 Task: In the  document Resiliencemeet.odt Insert the command  'Suggesting 'Email the file to   'softage.7@softage.net', with message attached Attention Needed: Please prioritize going through the email I've sent. and file type: HTML
Action: Mouse moved to (321, 387)
Screenshot: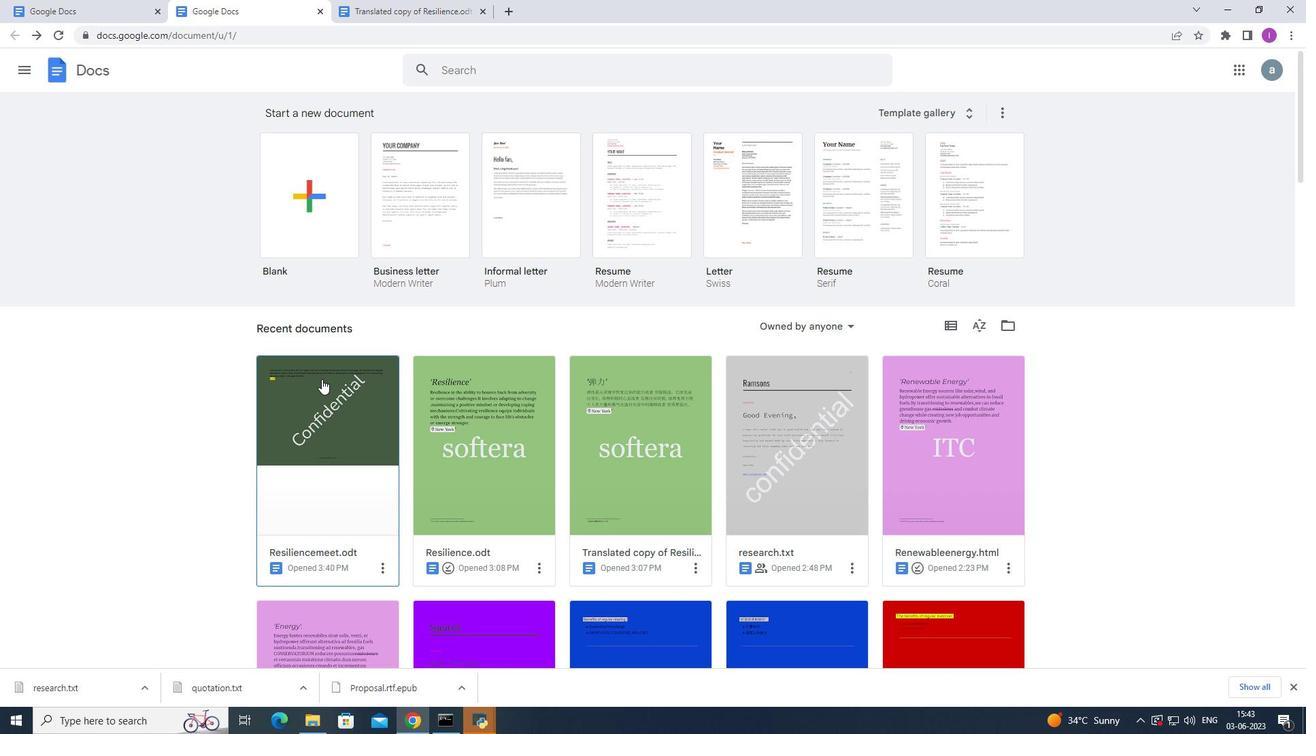 
Action: Mouse pressed left at (321, 387)
Screenshot: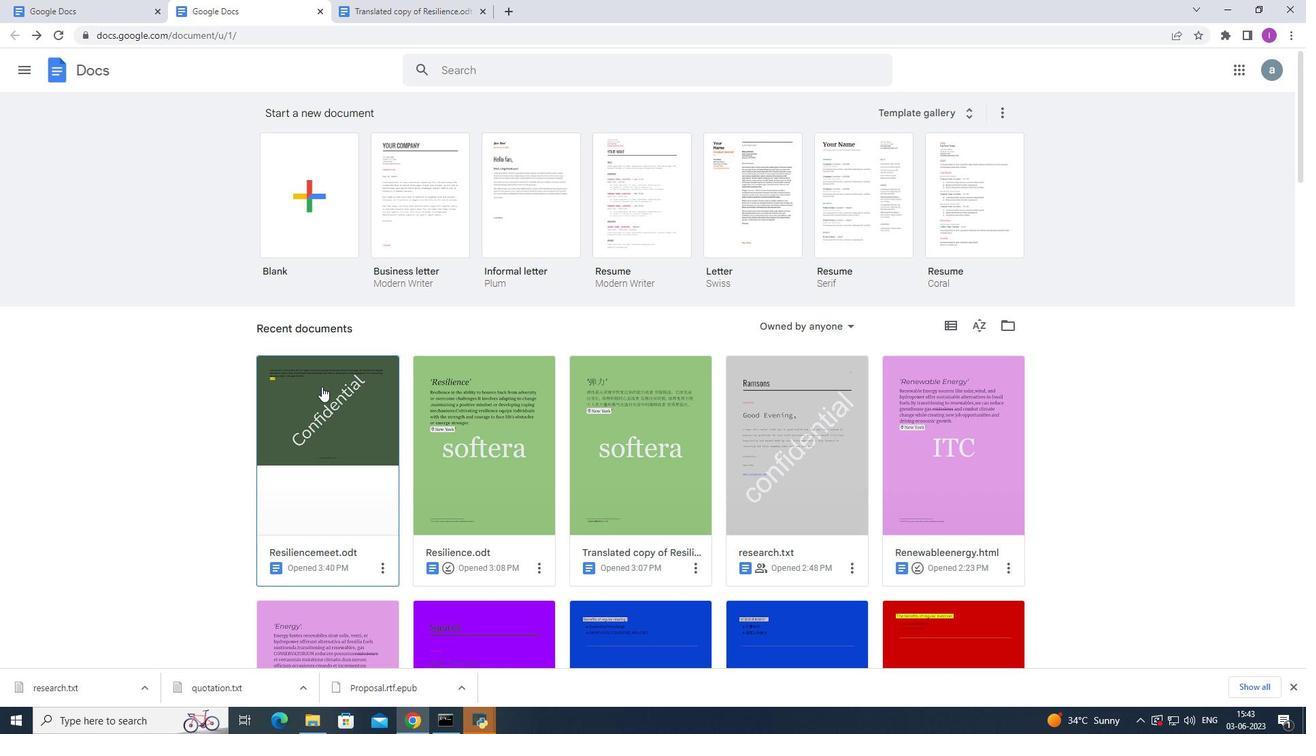 
Action: Mouse moved to (1210, 102)
Screenshot: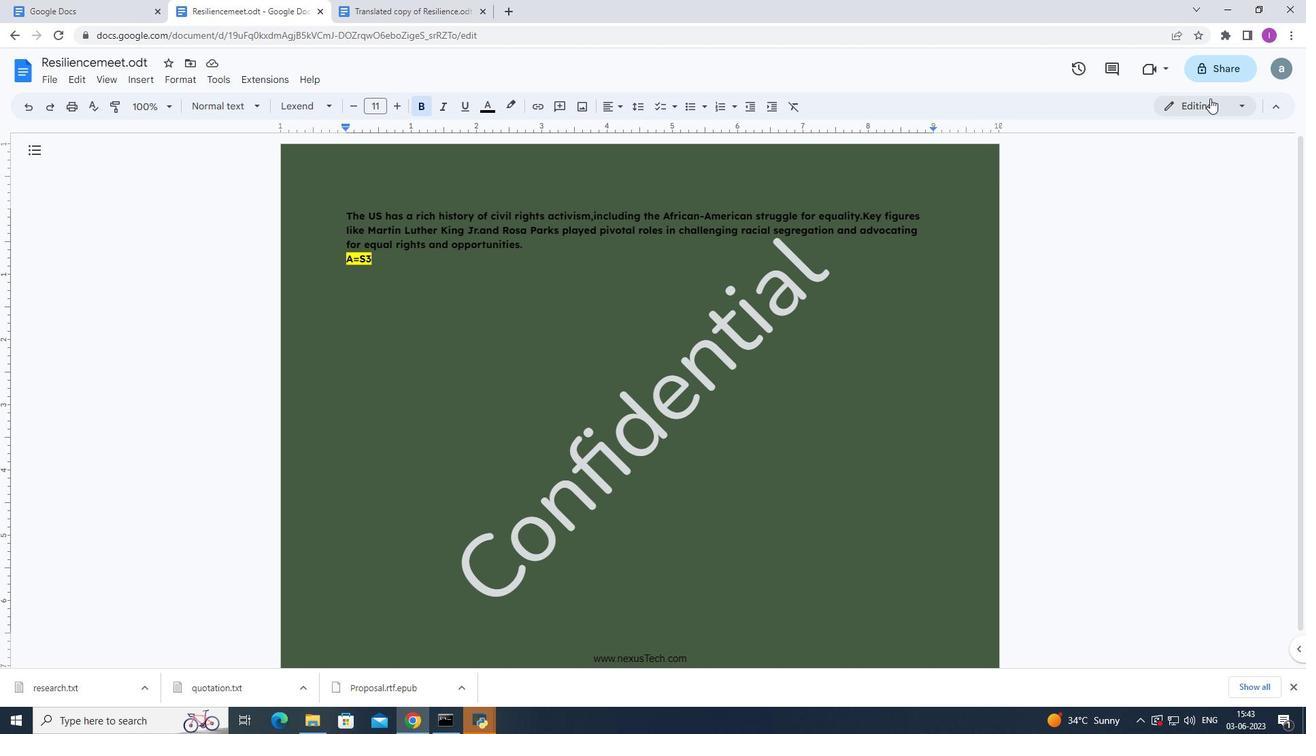 
Action: Mouse pressed left at (1210, 102)
Screenshot: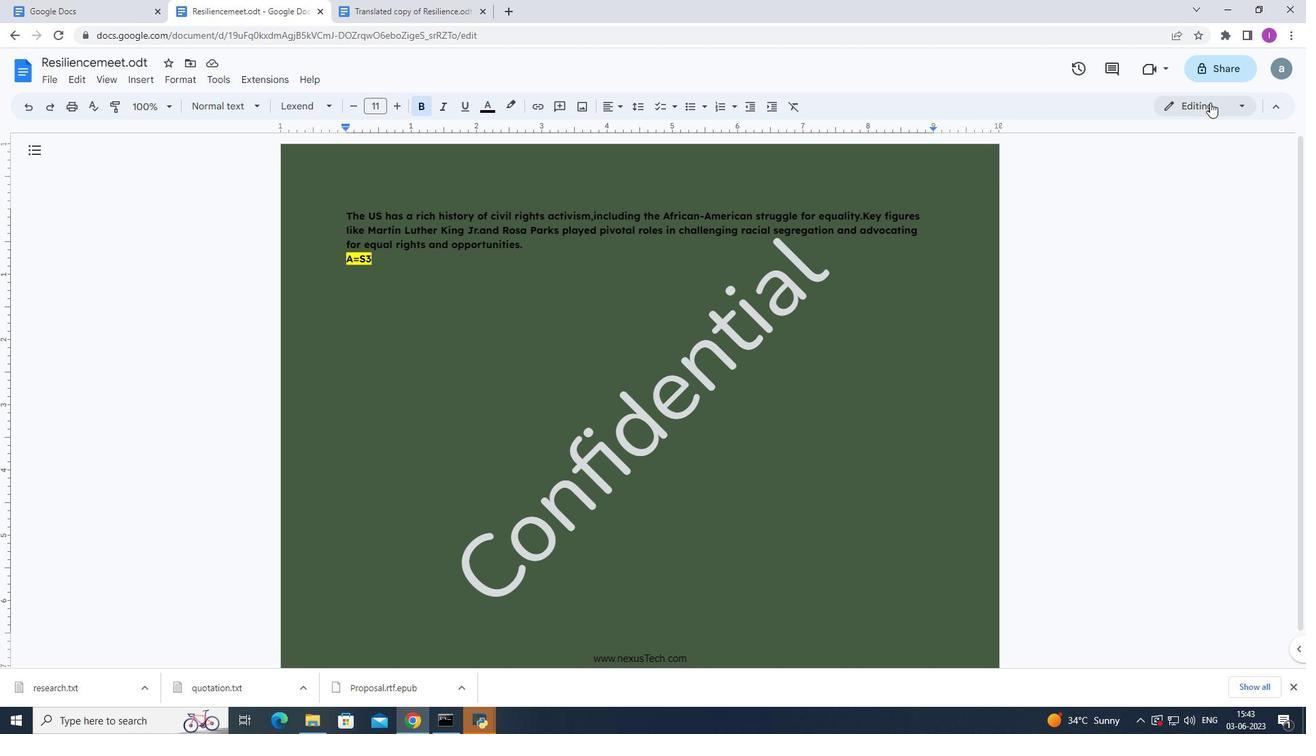 
Action: Mouse moved to (1215, 173)
Screenshot: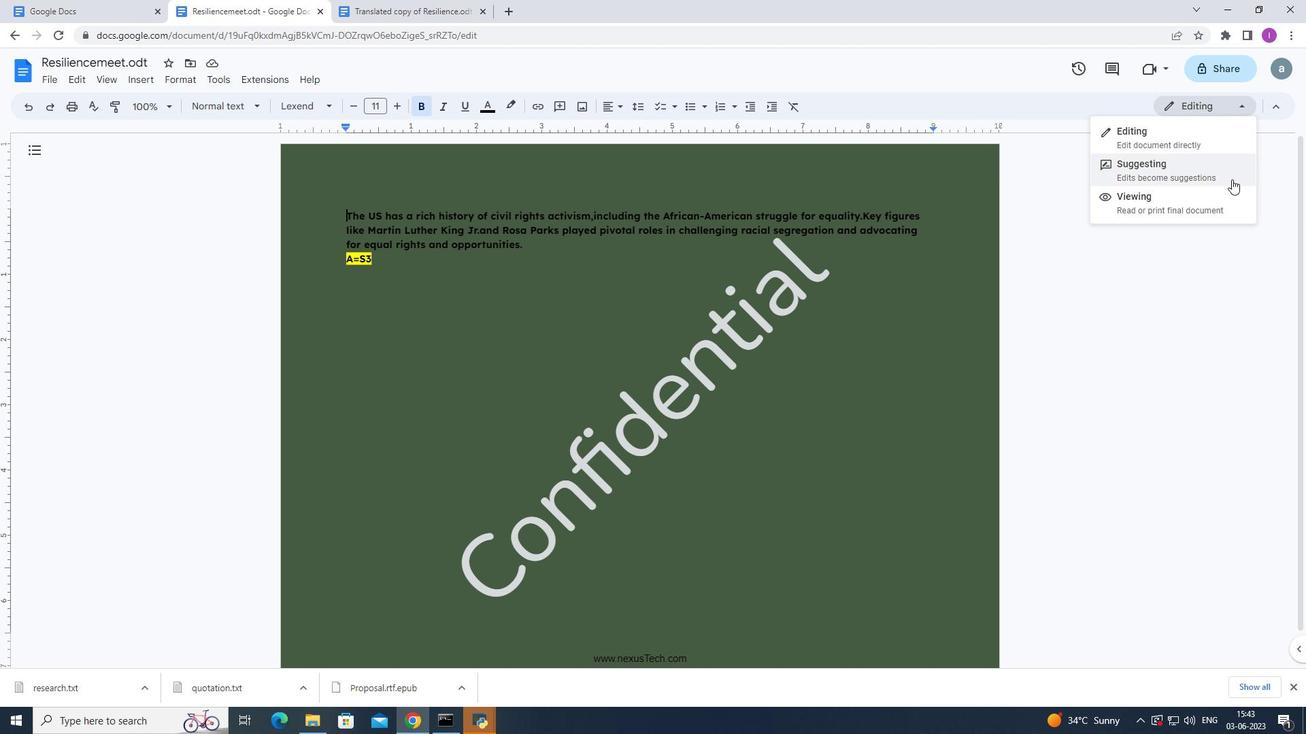 
Action: Mouse pressed left at (1215, 173)
Screenshot: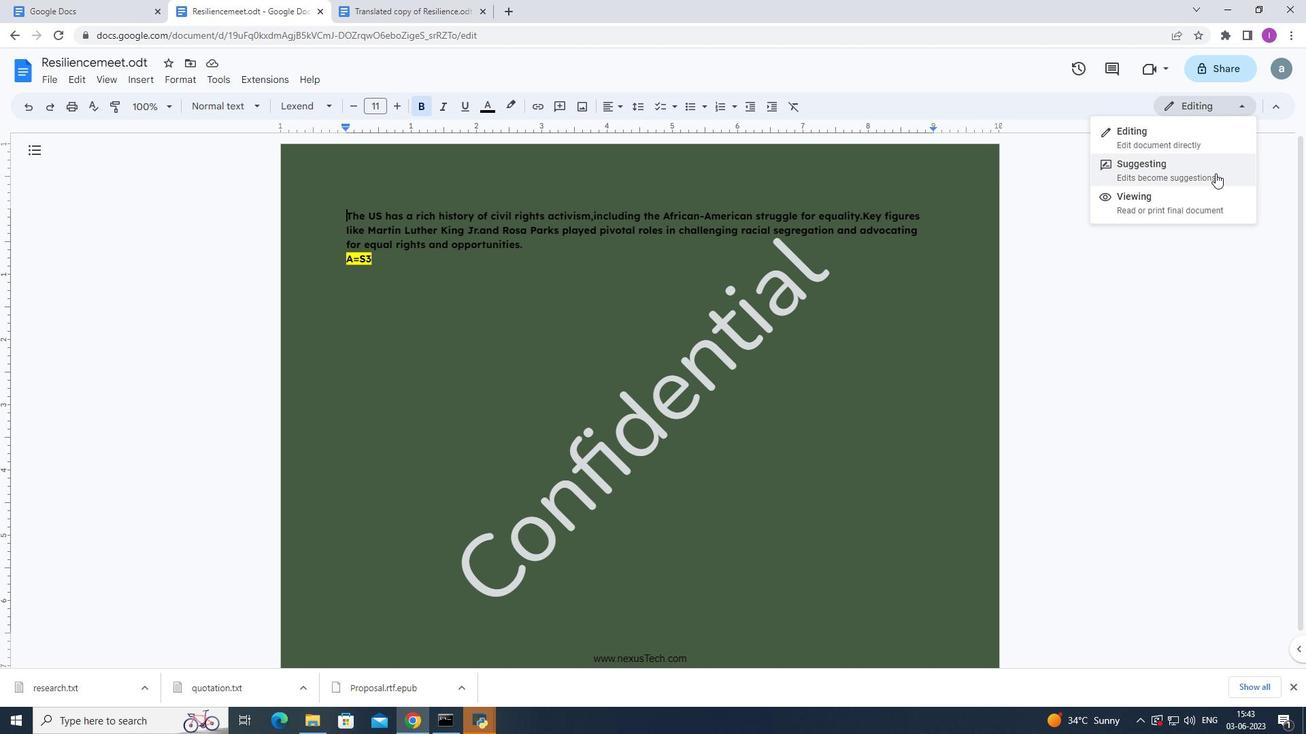 
Action: Mouse moved to (56, 82)
Screenshot: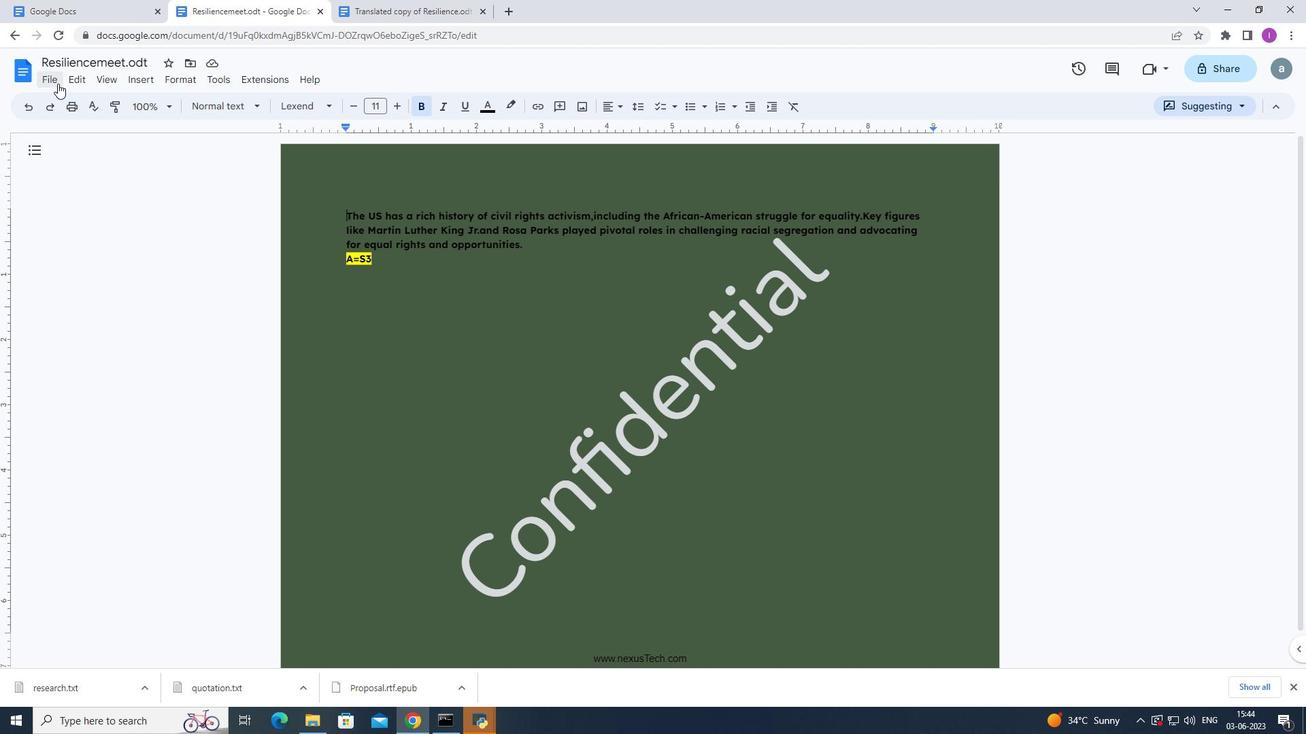 
Action: Mouse pressed left at (56, 82)
Screenshot: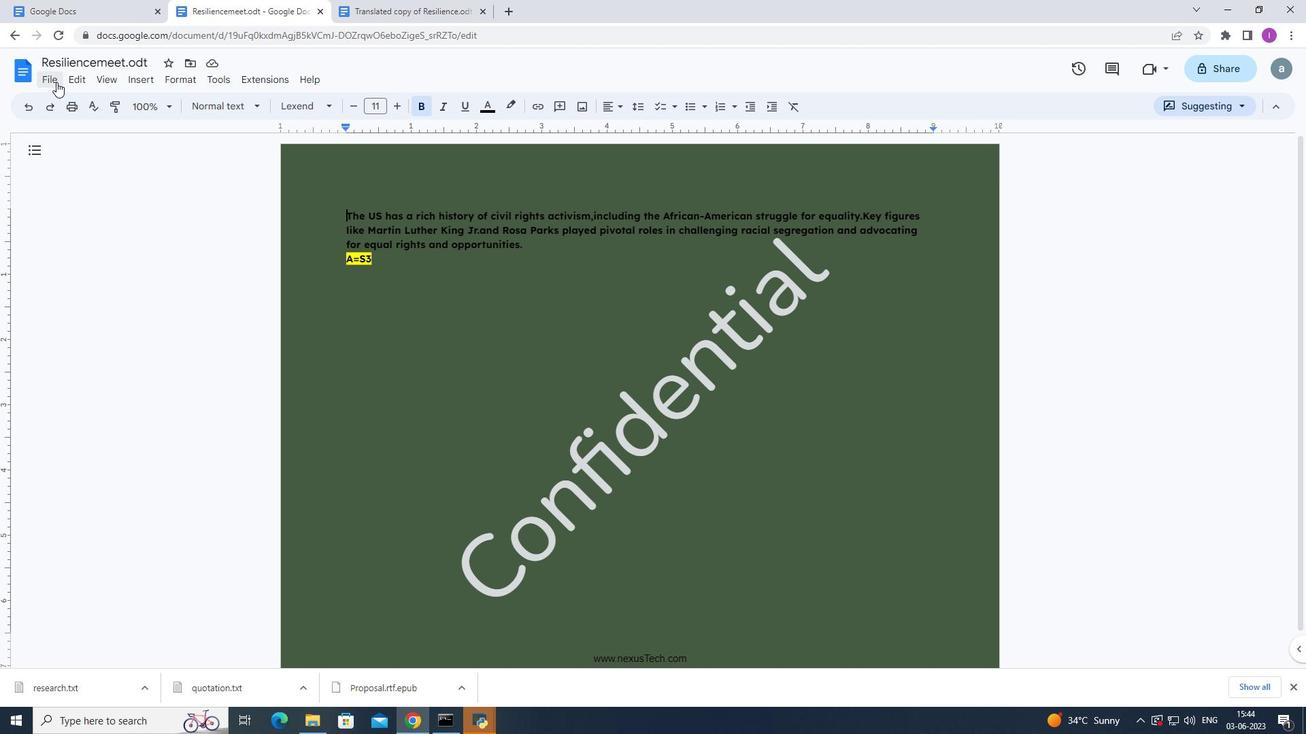 
Action: Mouse moved to (315, 208)
Screenshot: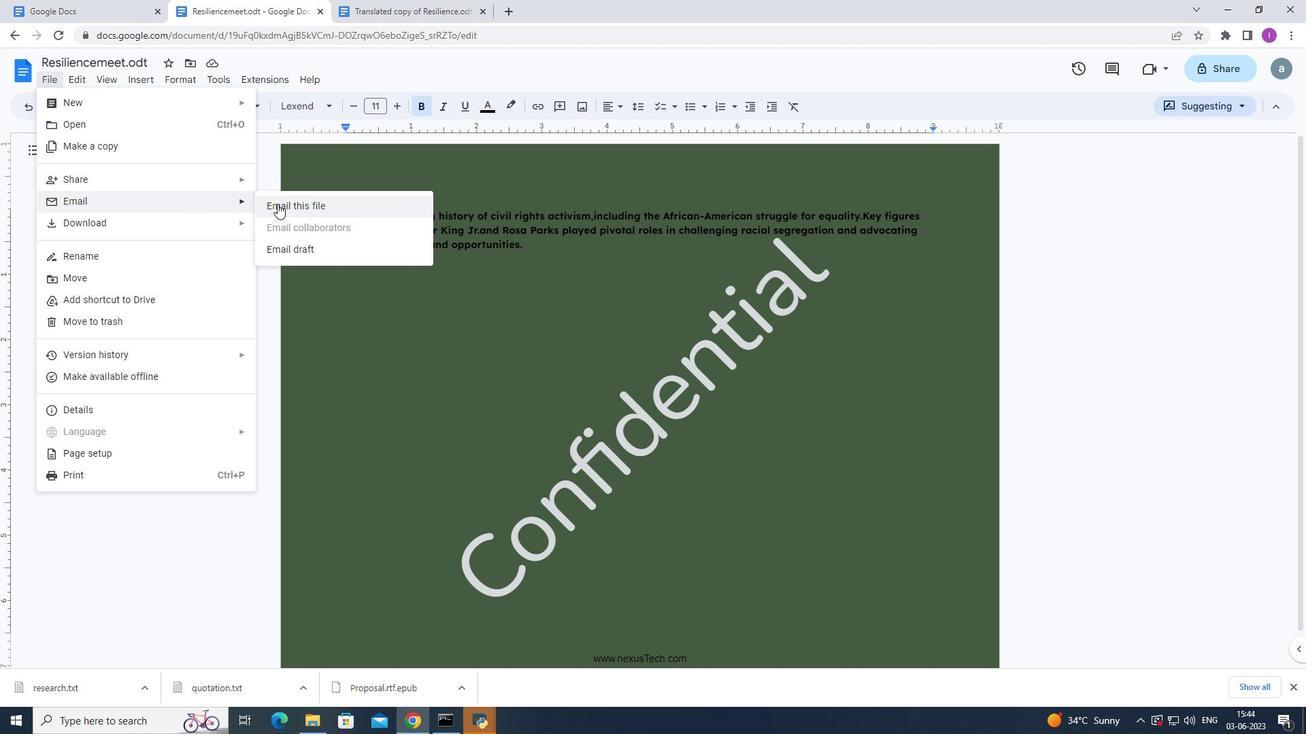 
Action: Mouse pressed left at (315, 208)
Screenshot: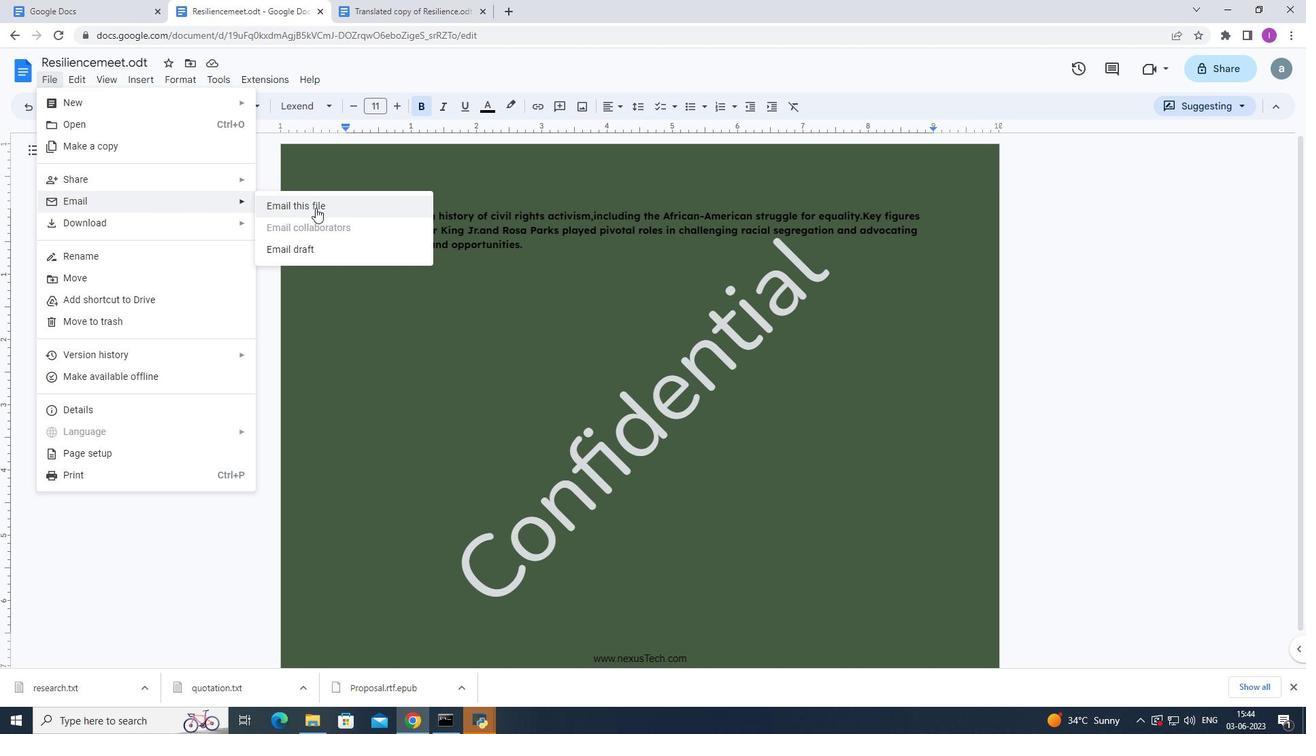 
Action: Mouse moved to (528, 266)
Screenshot: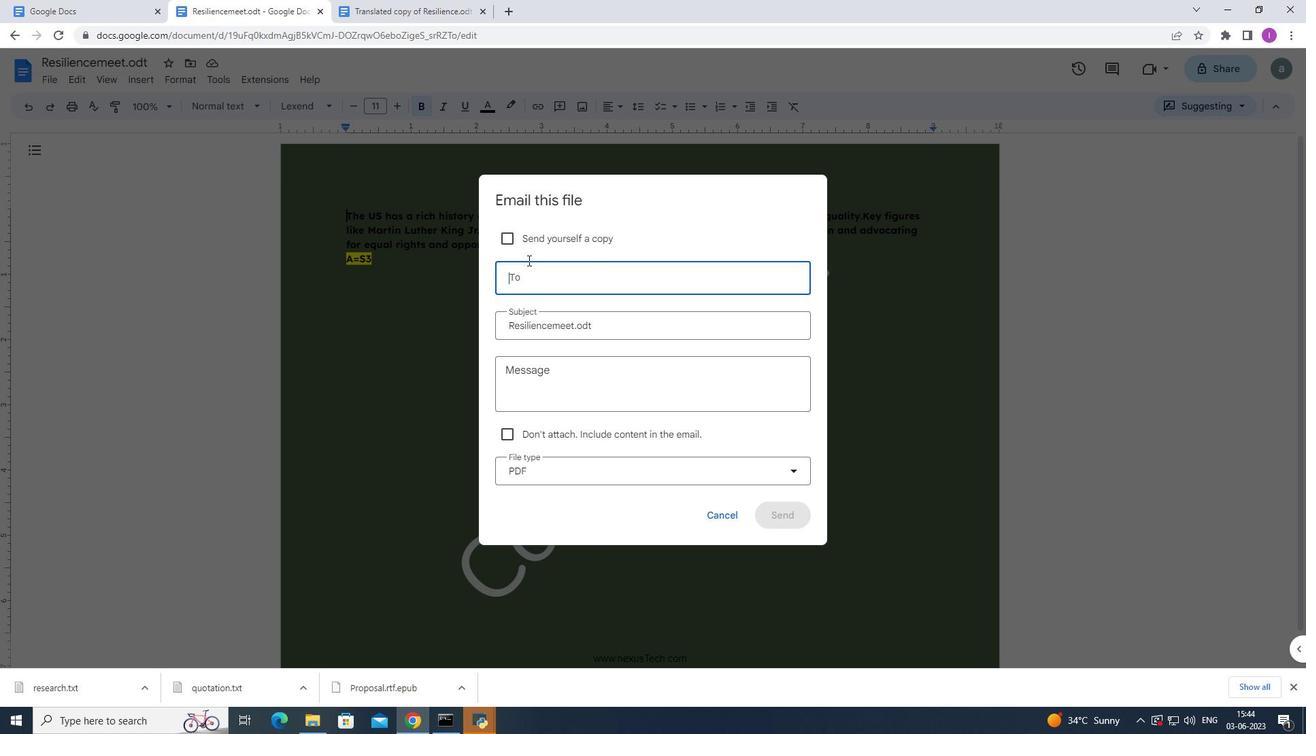 
Action: Mouse pressed left at (528, 266)
Screenshot: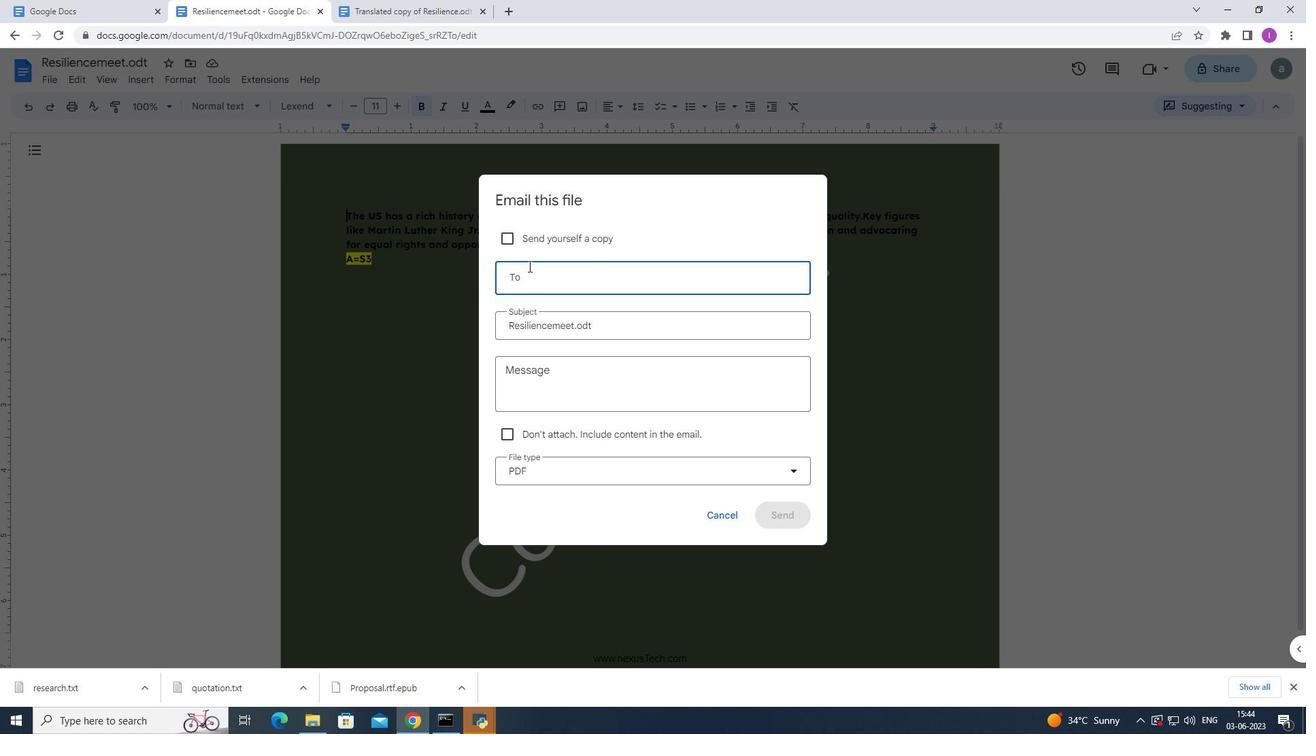 
Action: Mouse moved to (529, 265)
Screenshot: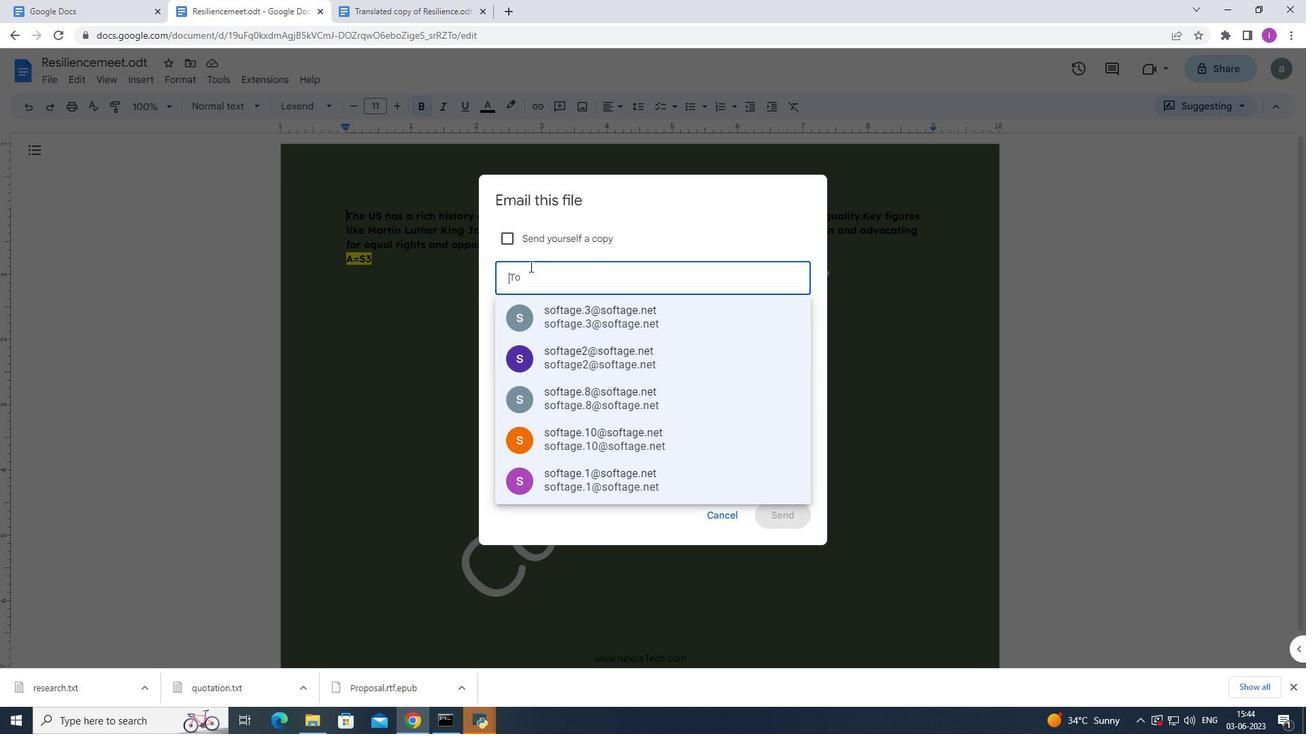 
Action: Key pressed s
Screenshot: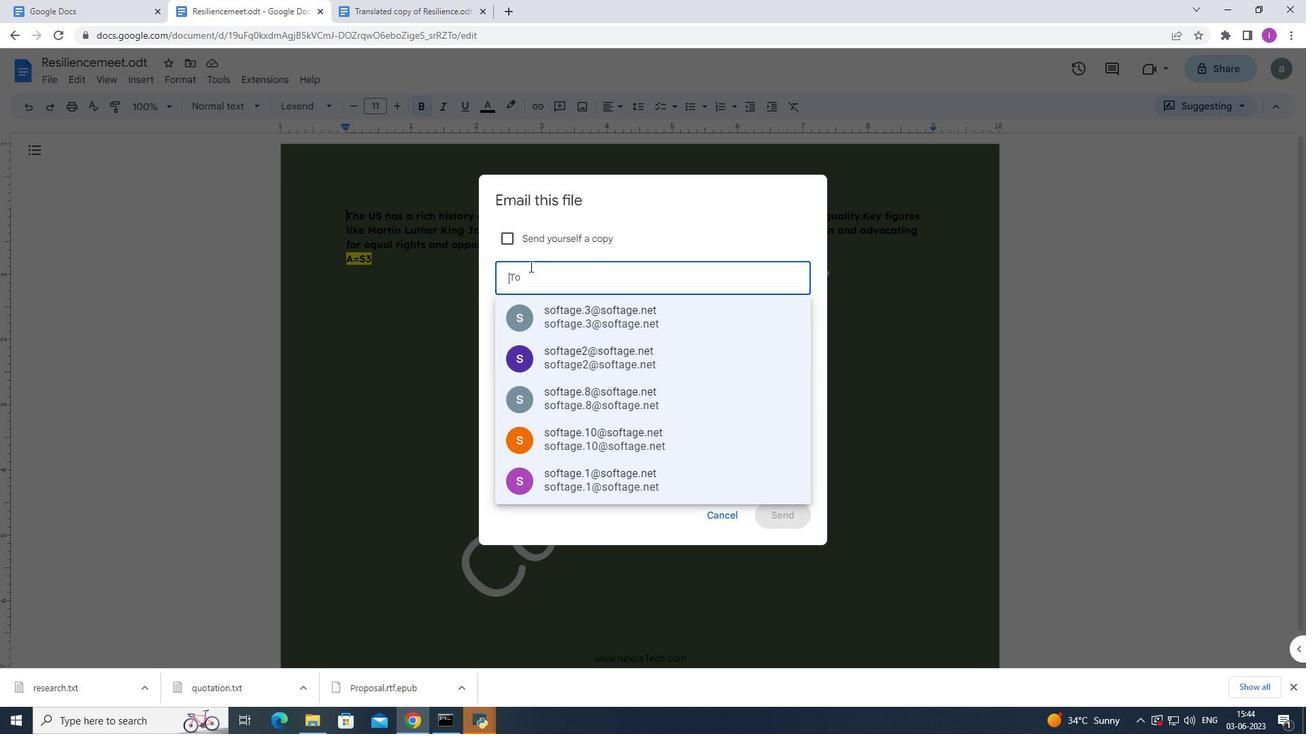 
Action: Mouse moved to (527, 264)
Screenshot: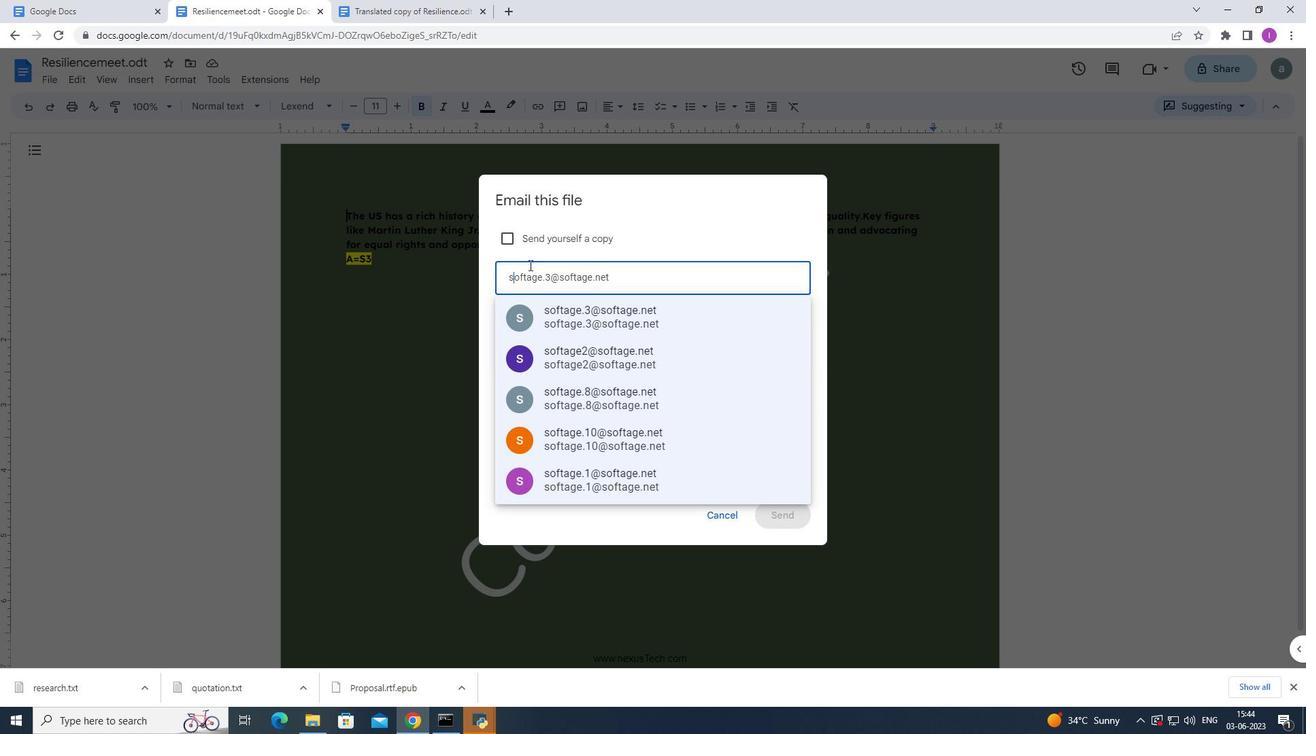 
Action: Key pressed oftsge.7<Key.shift>2so<Key.backspace><Key.backspace><Key.backspace><Key.shift>@d<Key.backspace>softage.net
Screenshot: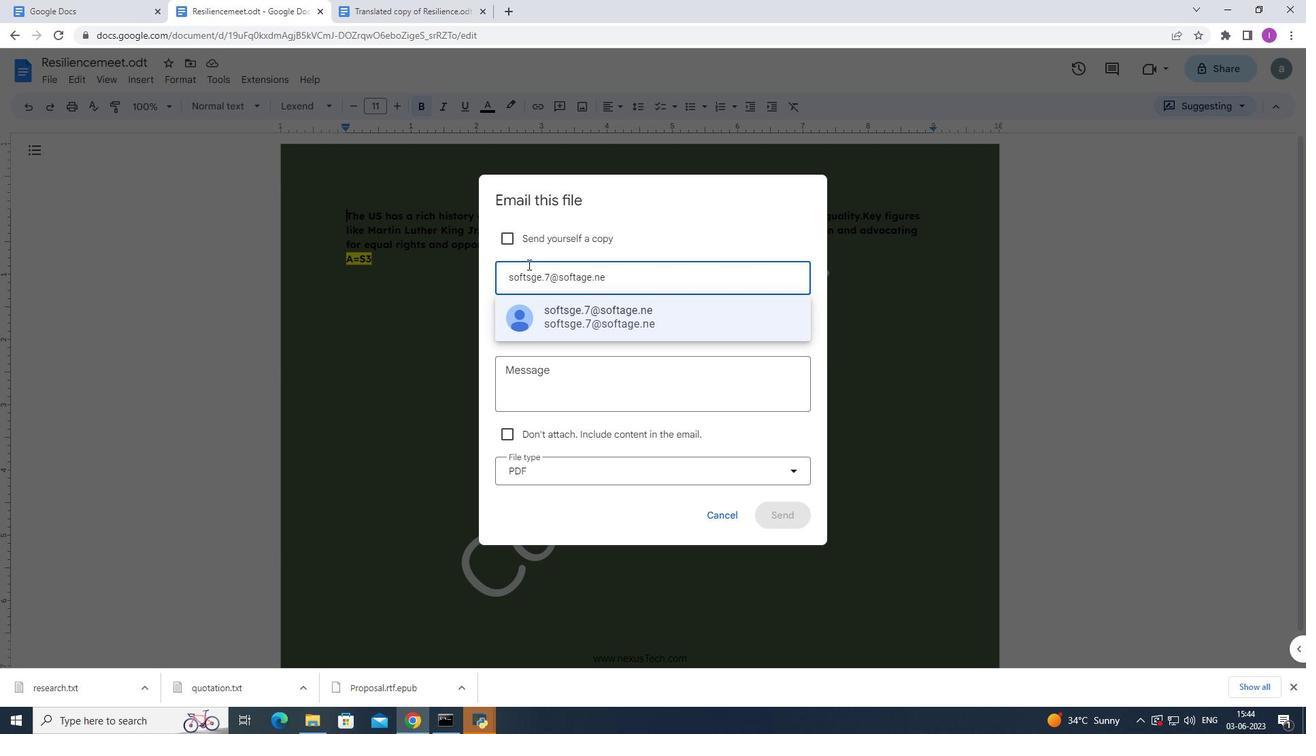 
Action: Mouse moved to (665, 331)
Screenshot: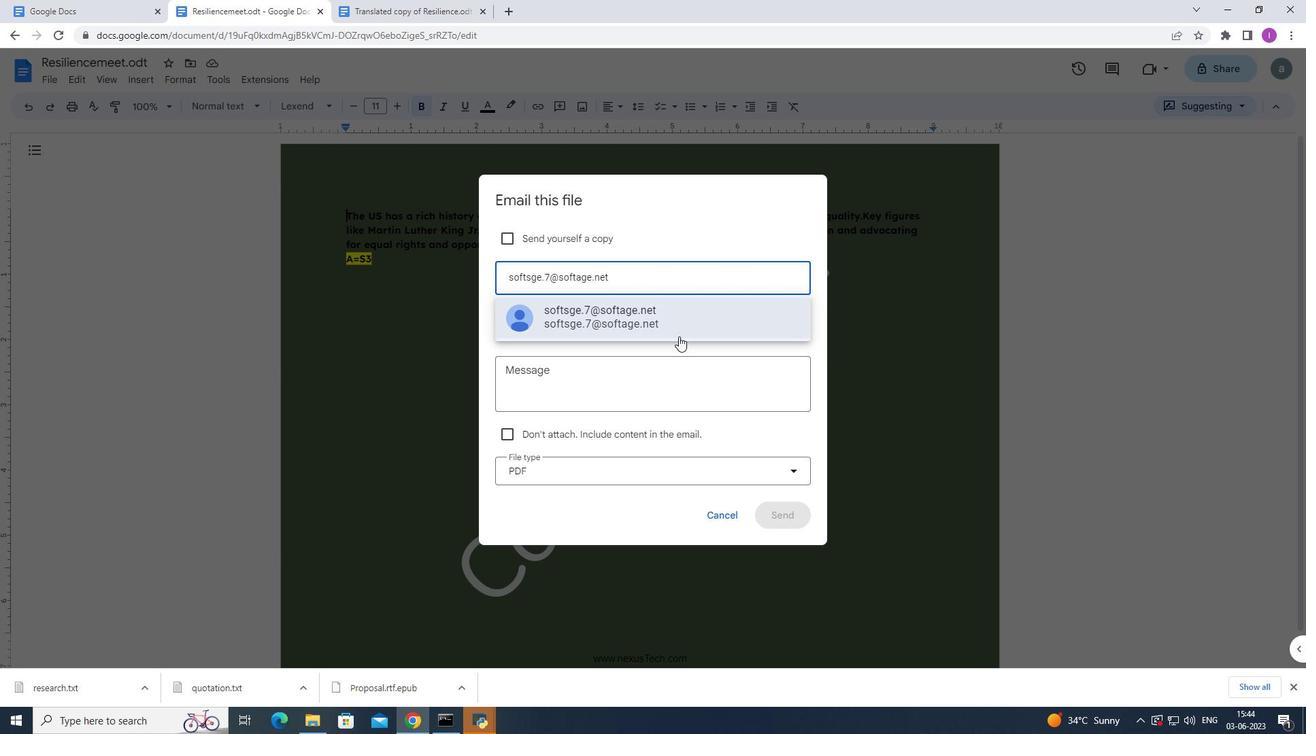 
Action: Mouse pressed left at (665, 331)
Screenshot: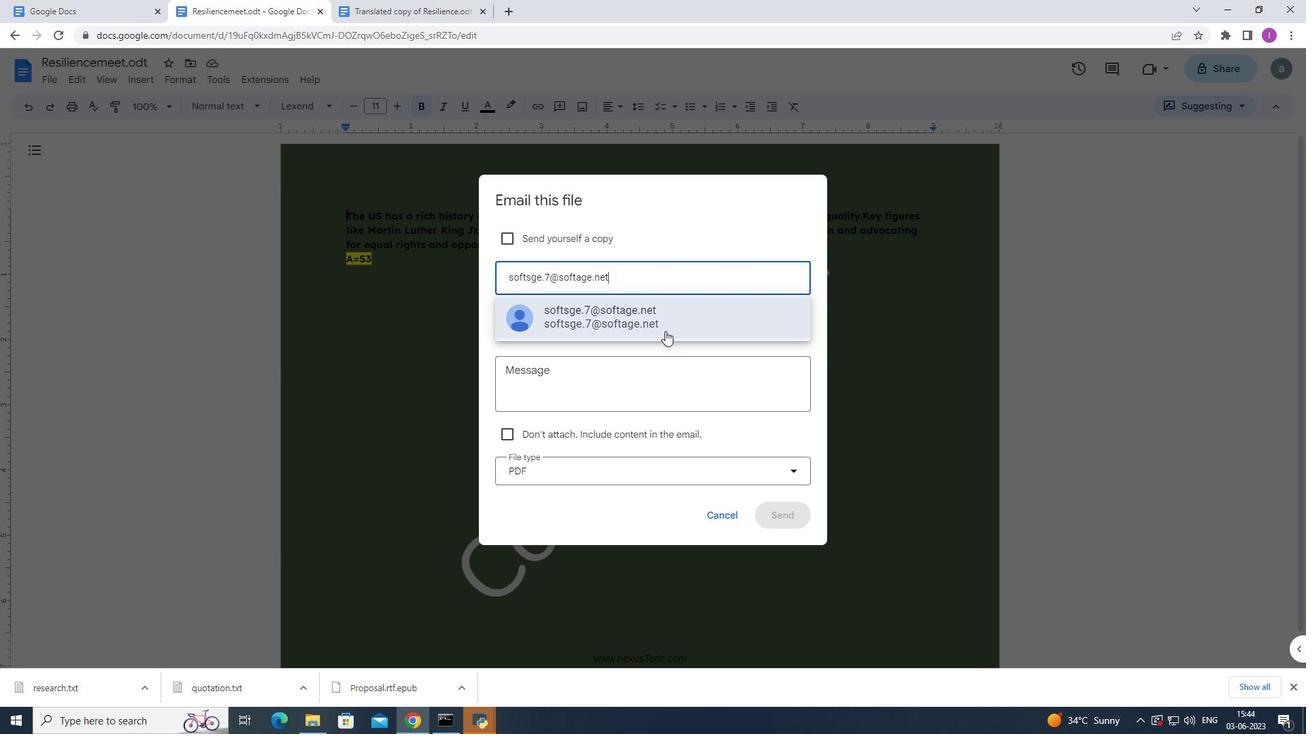 
Action: Mouse moved to (538, 388)
Screenshot: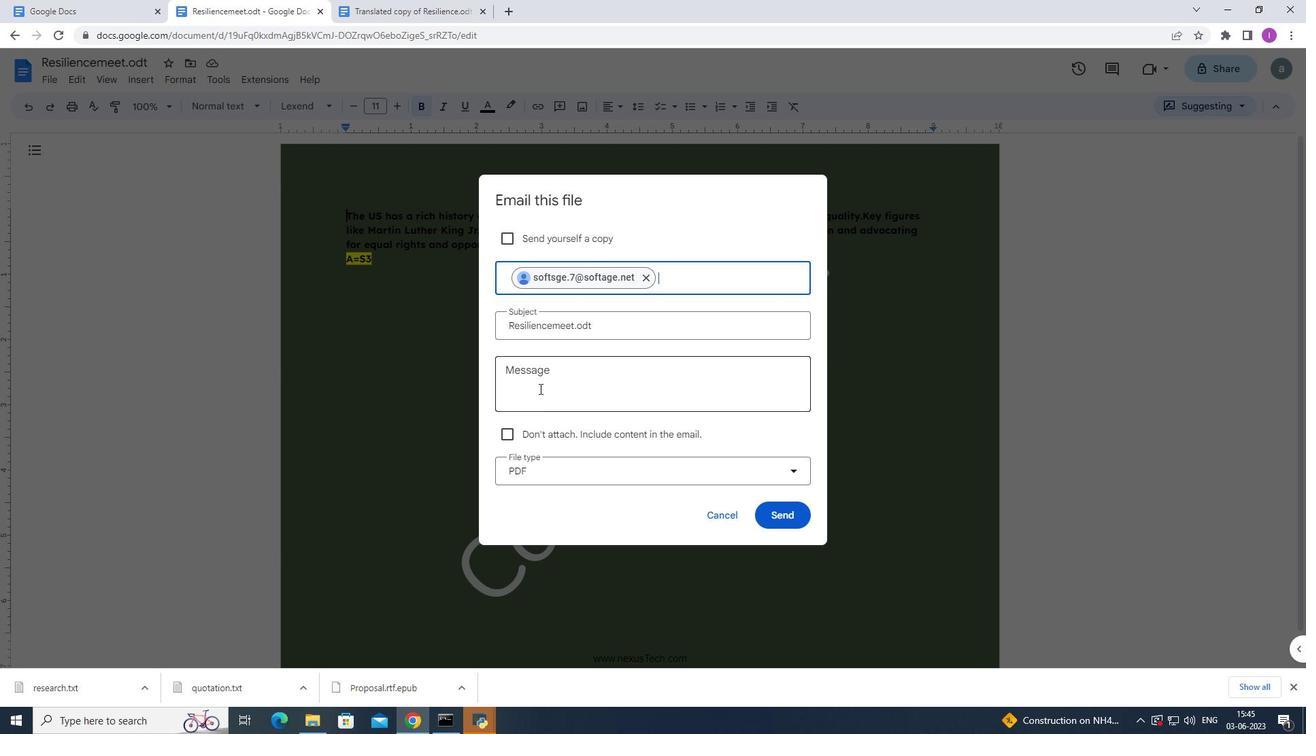 
Action: Mouse pressed left at (538, 388)
Screenshot: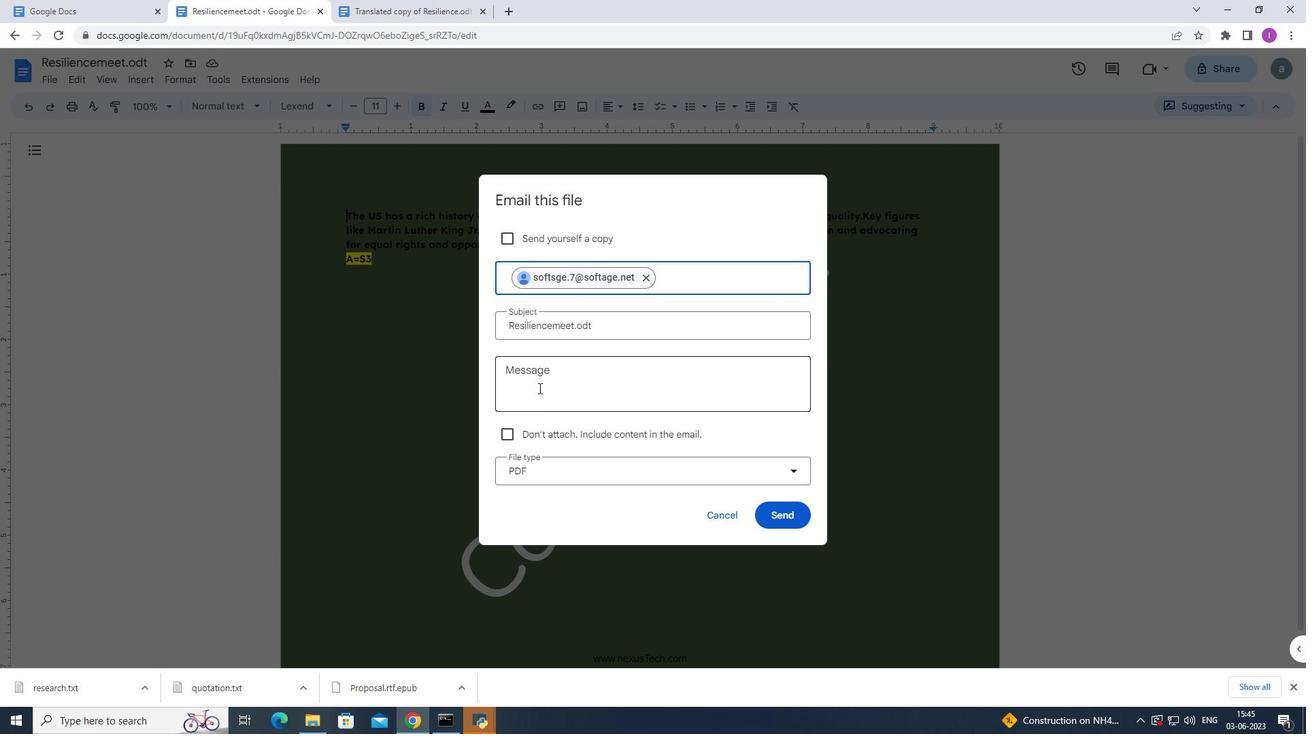 
Action: Mouse moved to (1300, 289)
Screenshot: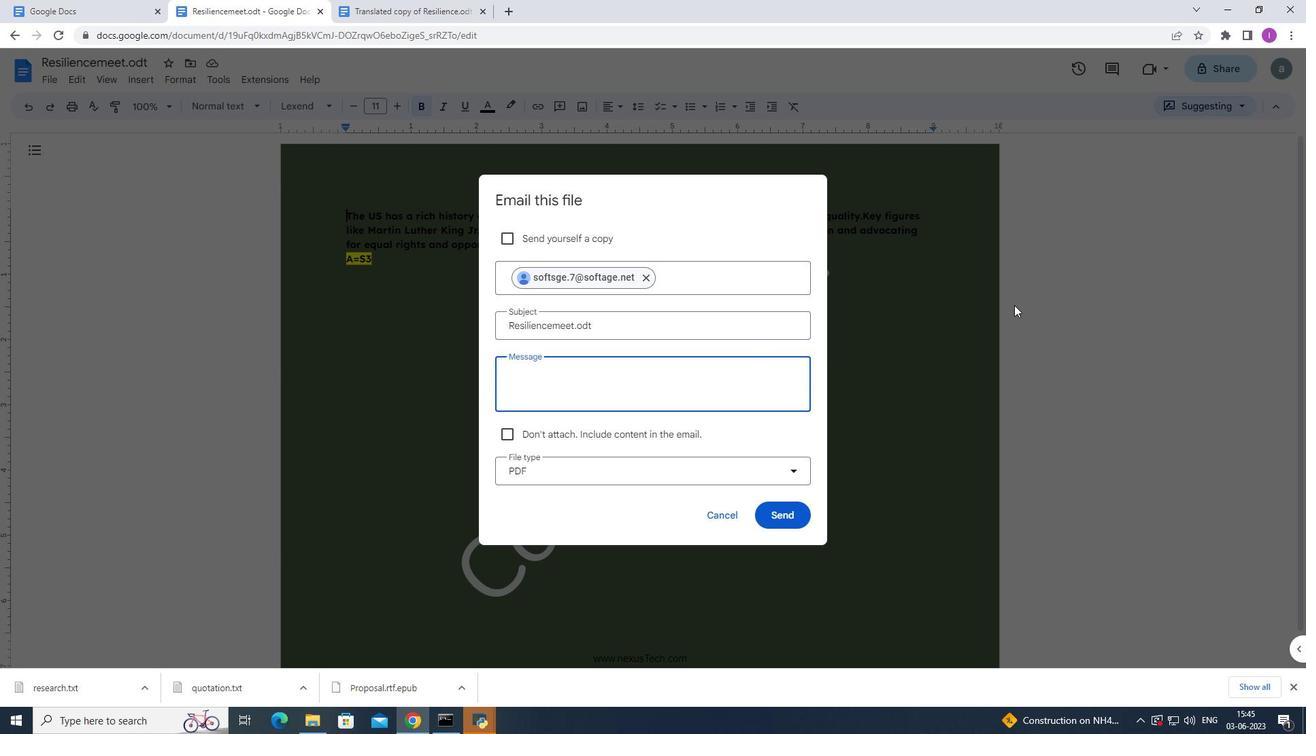 
Action: Key pressed <Key.shift>Attention<Key.space><Key.shift>Needed<Key.shift>
Screenshot: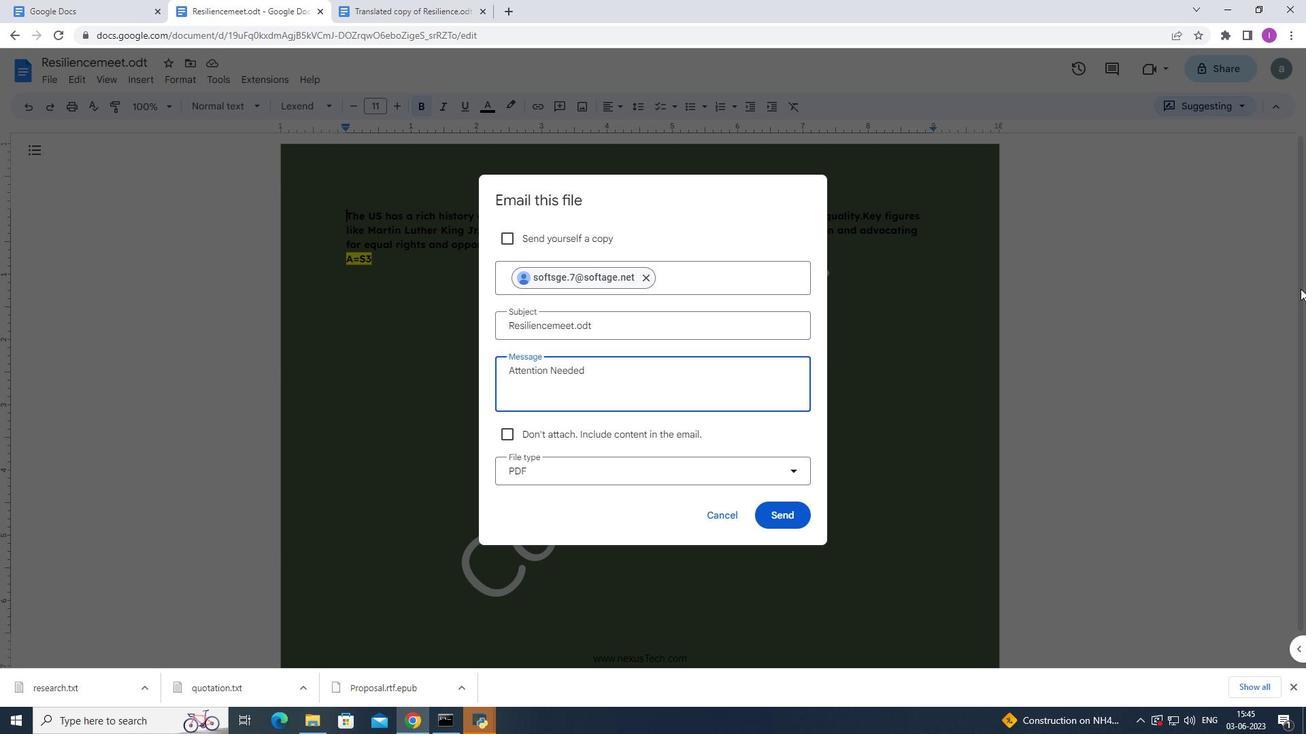 
Action: Mouse moved to (1301, 288)
Screenshot: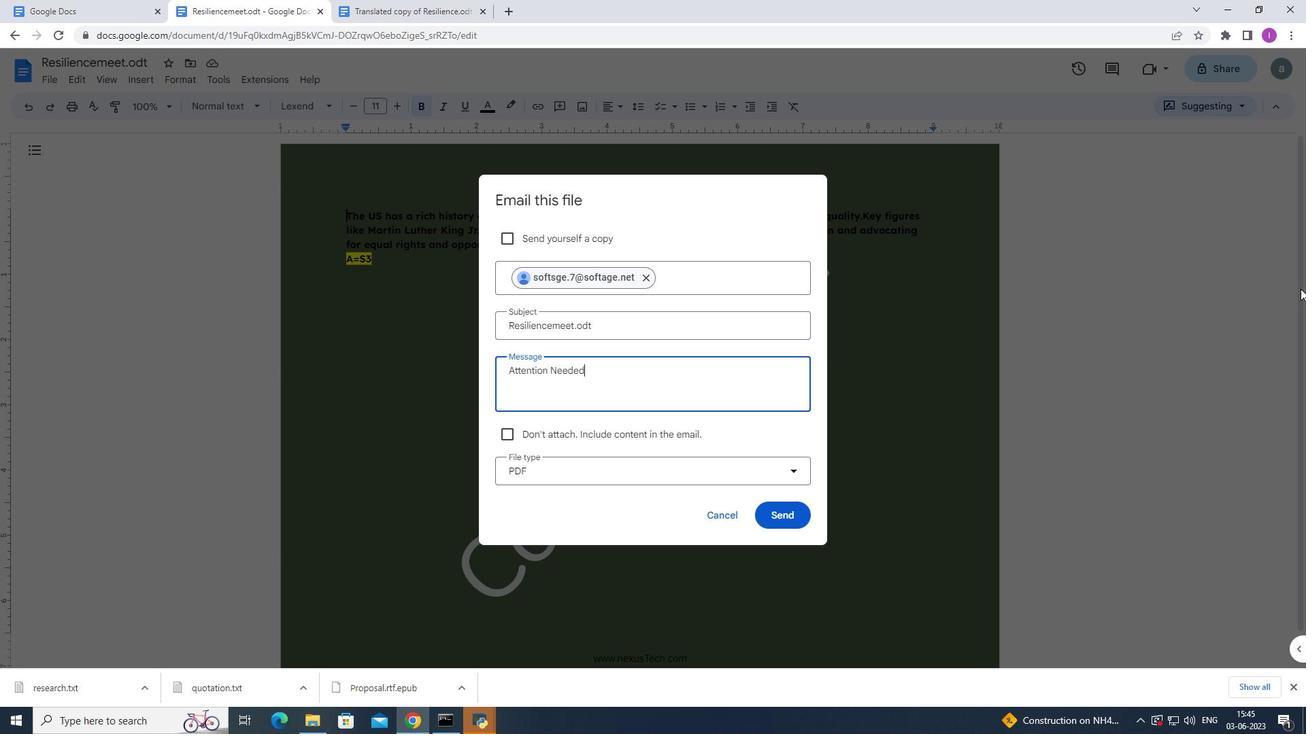 
Action: Key pressed <Key.shift>:<Key.shift><Key.shift><Key.shift><Key.space><Key.shift>Plkease
Screenshot: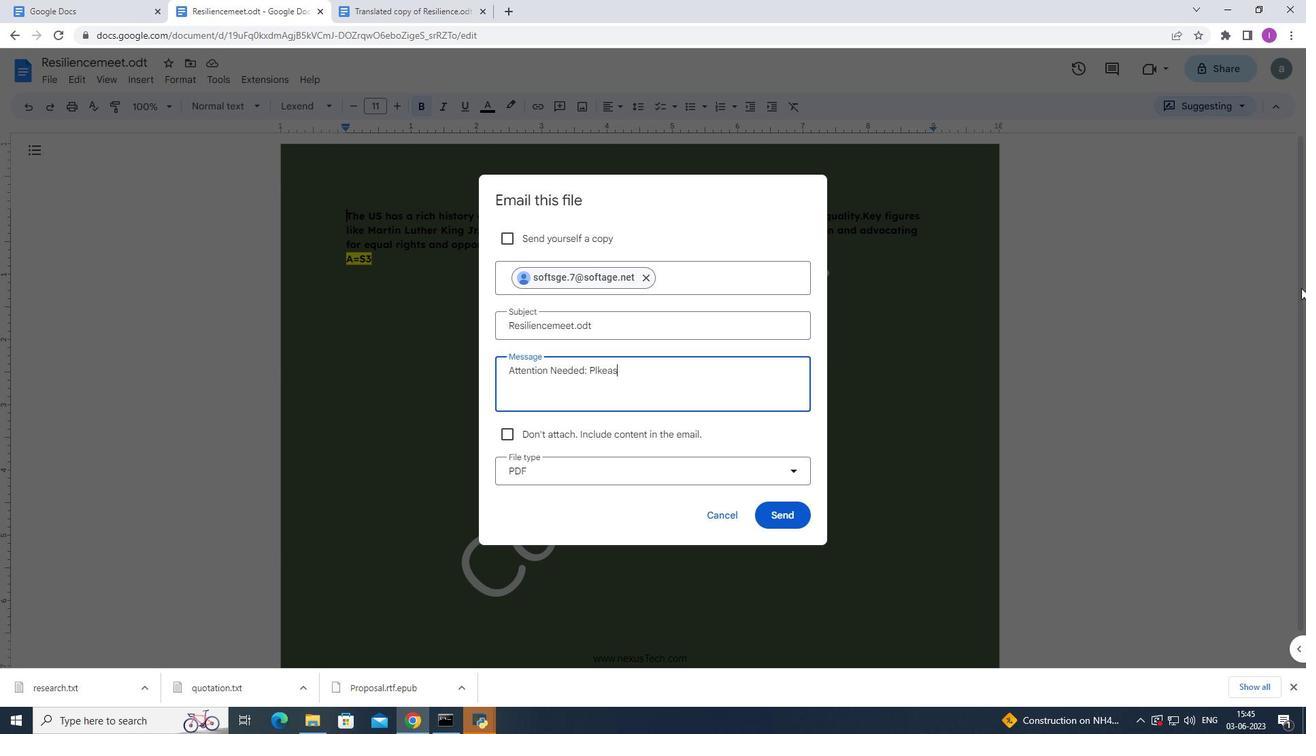 
Action: Mouse moved to (607, 374)
Screenshot: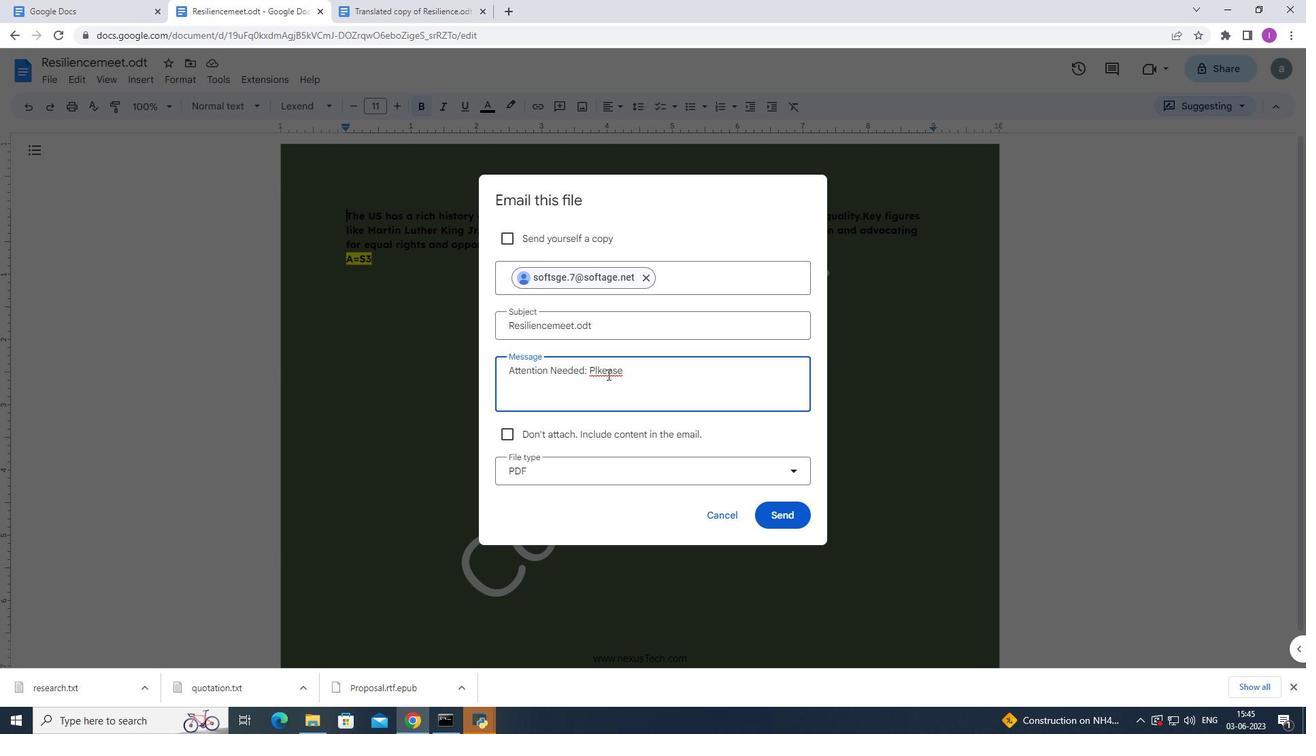 
Action: Mouse pressed left at (607, 374)
Screenshot: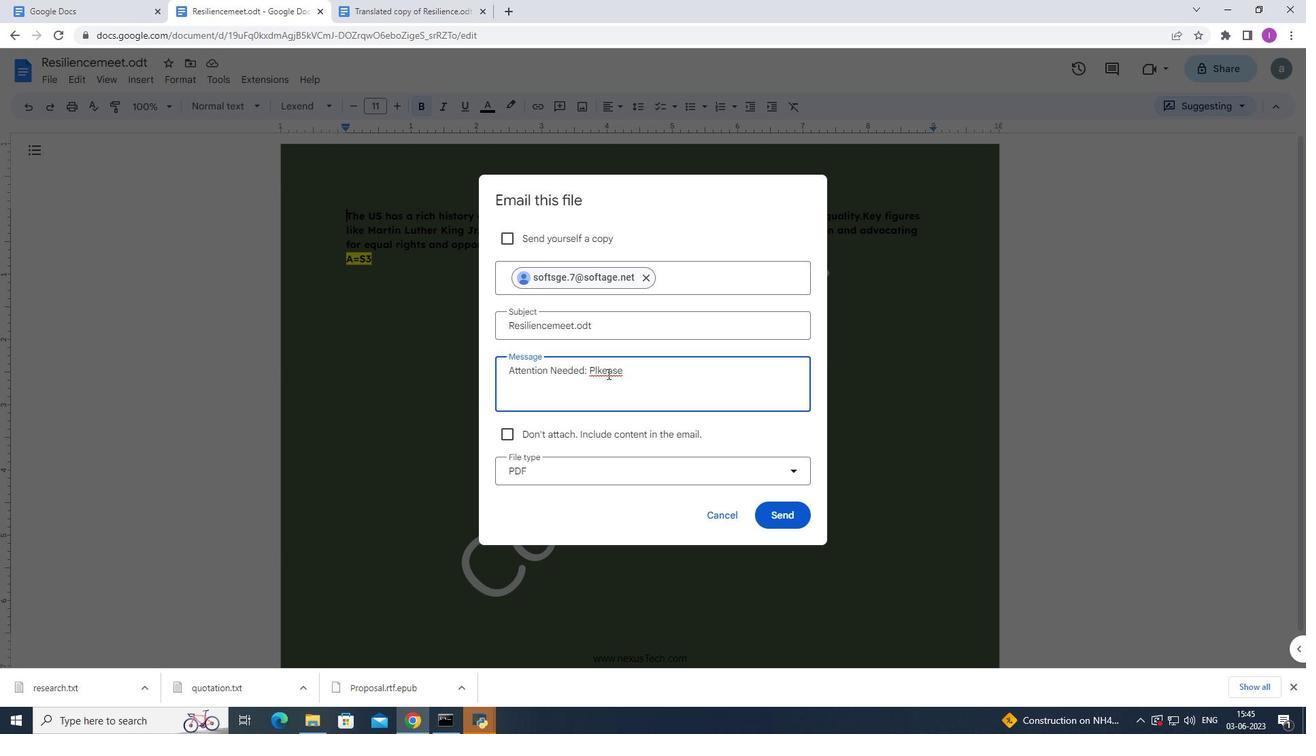 
Action: Mouse moved to (602, 370)
Screenshot: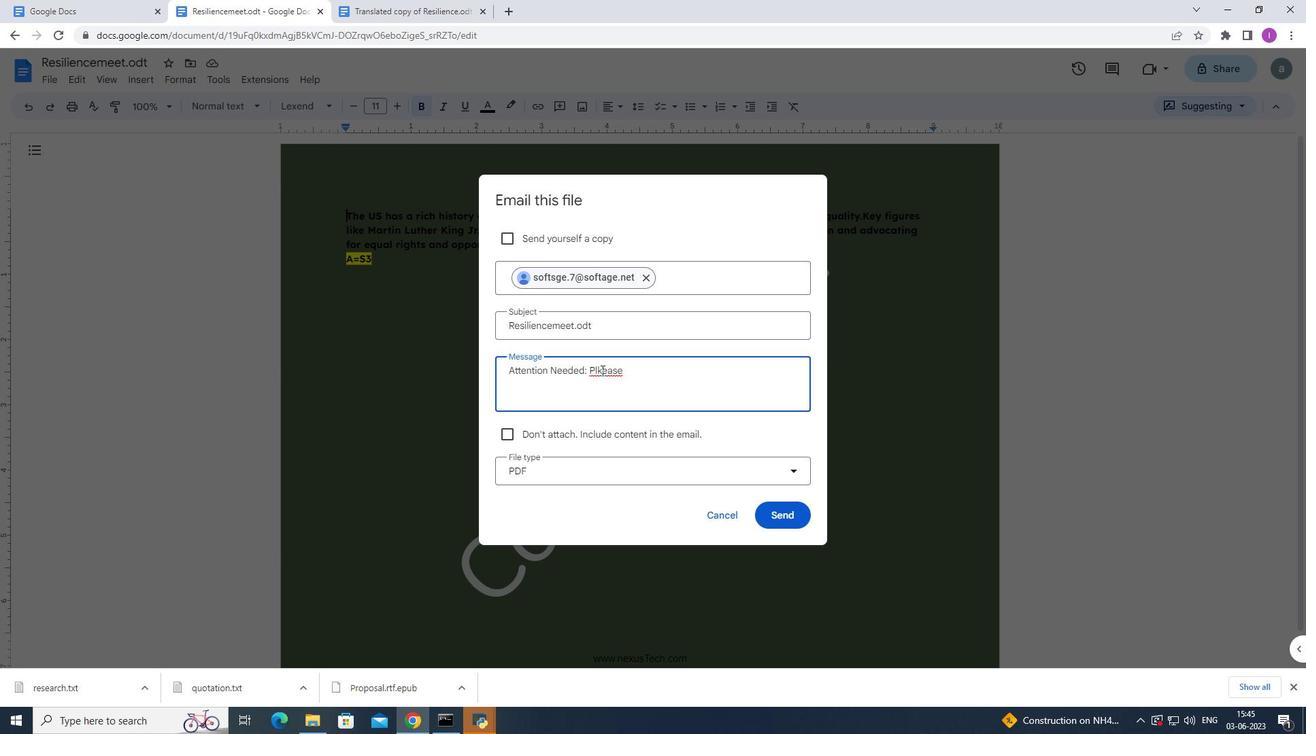 
Action: Mouse pressed left at (602, 370)
Screenshot: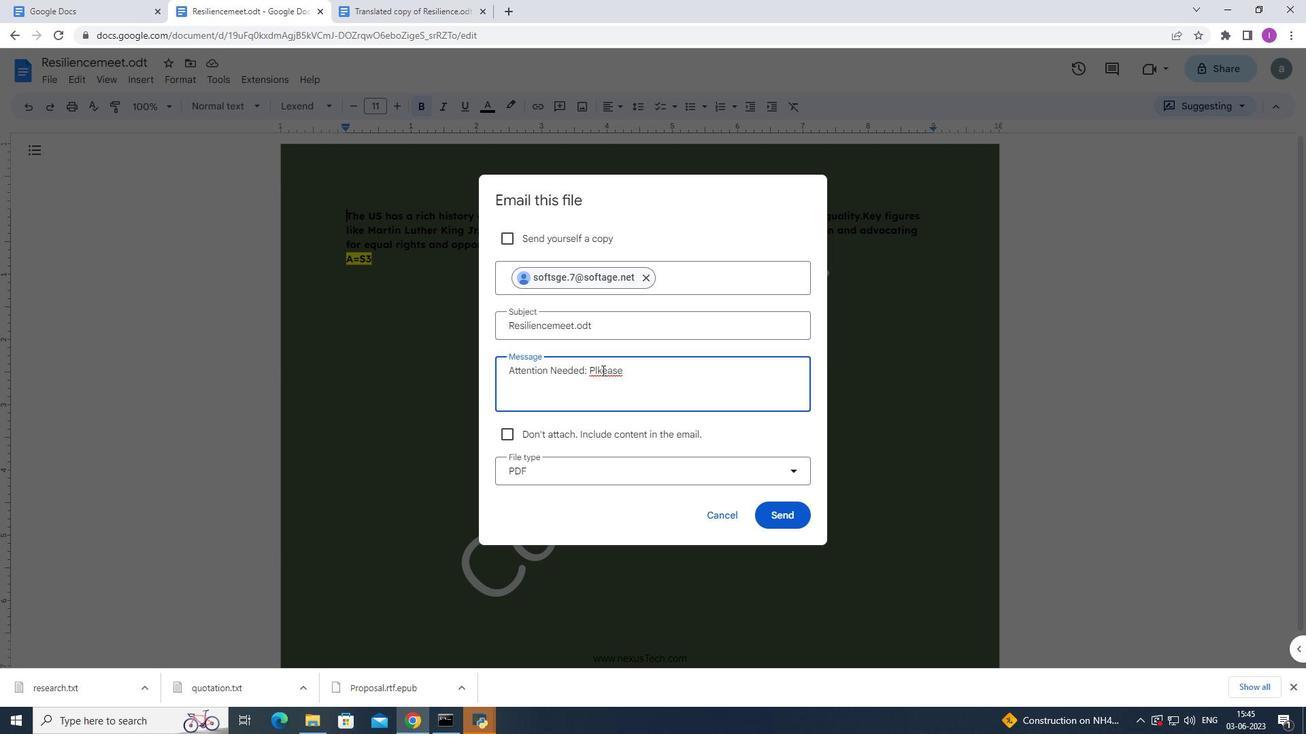 
Action: Mouse moved to (637, 373)
Screenshot: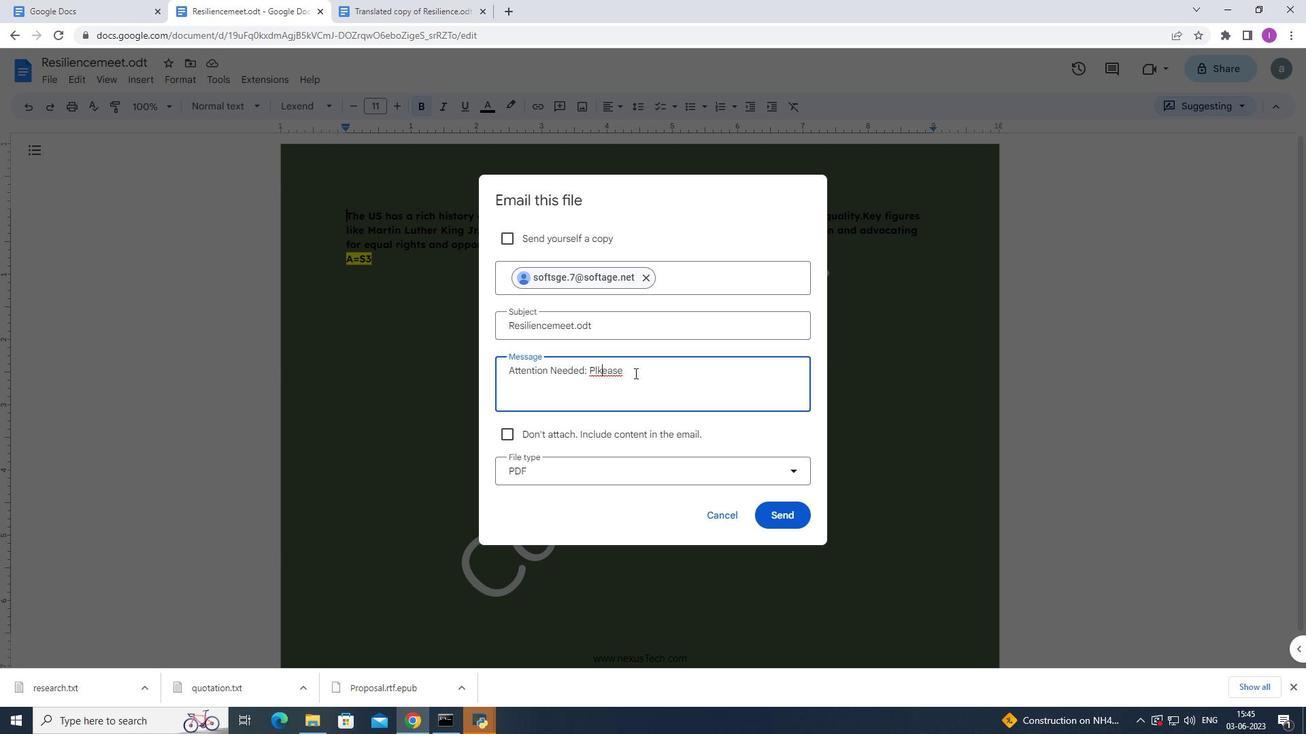 
Action: Key pressed <Key.backspace>
Screenshot: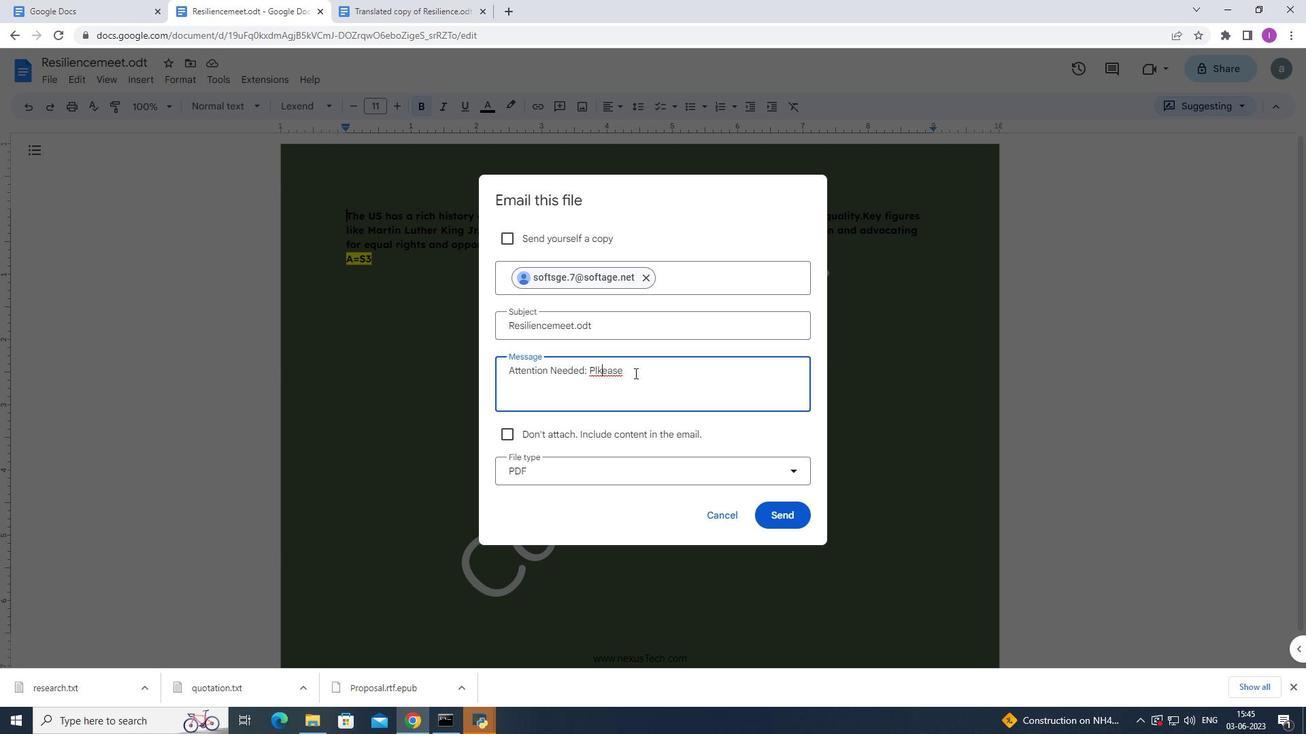
Action: Mouse moved to (636, 371)
Screenshot: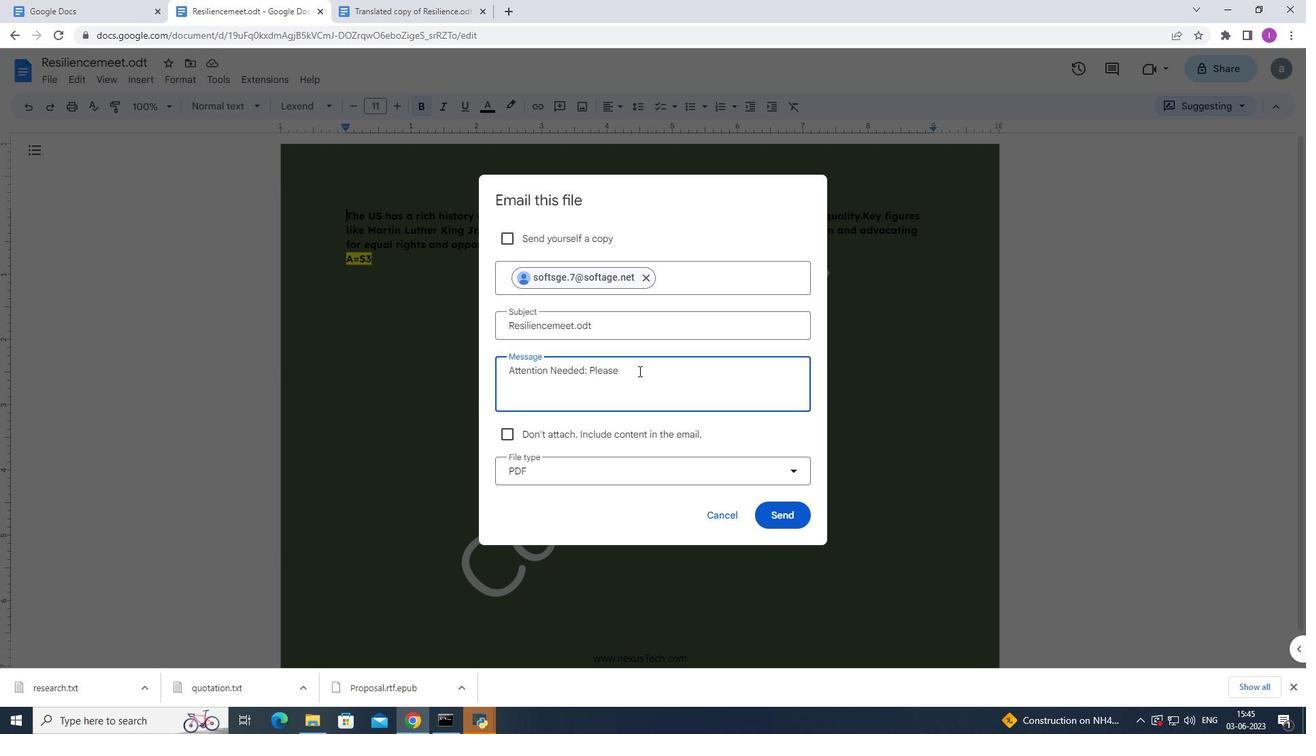 
Action: Mouse pressed left at (636, 371)
Screenshot: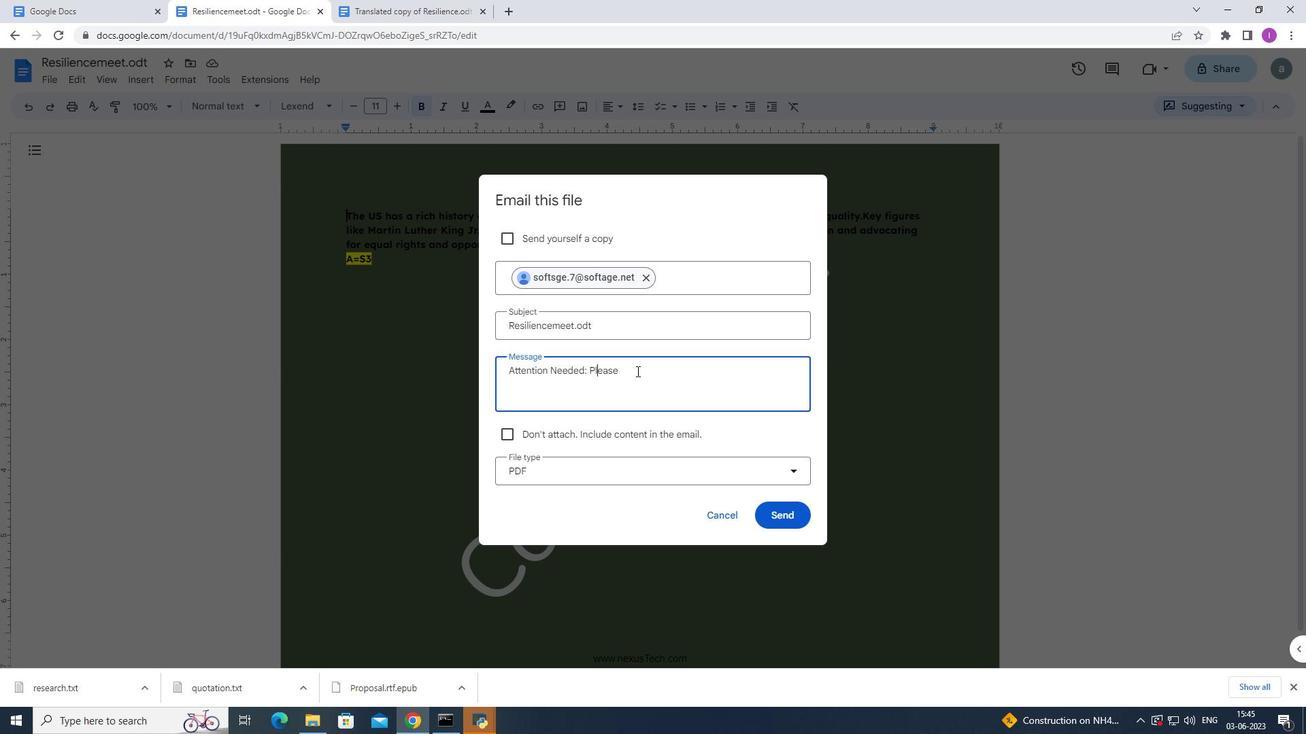 
Action: Mouse moved to (900, 376)
Screenshot: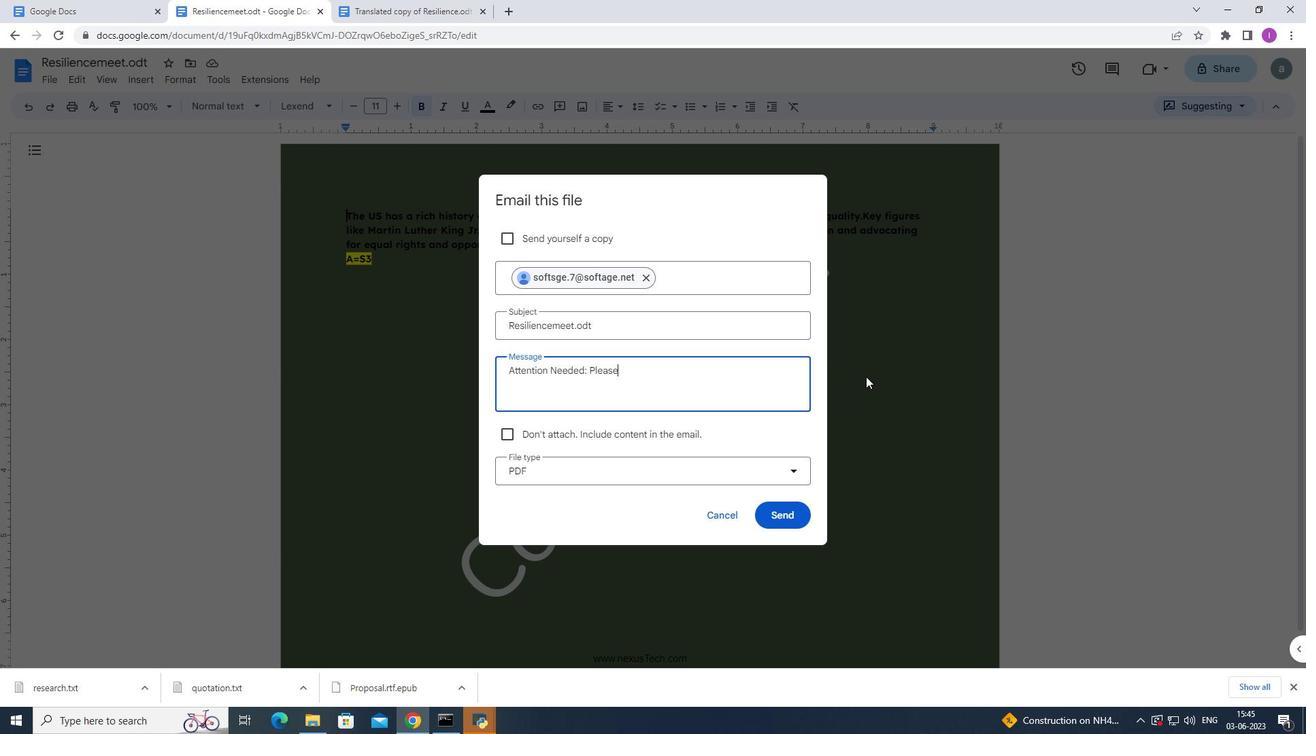 
Action: Key pressed <Key.space>prioritize<Key.space>going<Key.space>
Screenshot: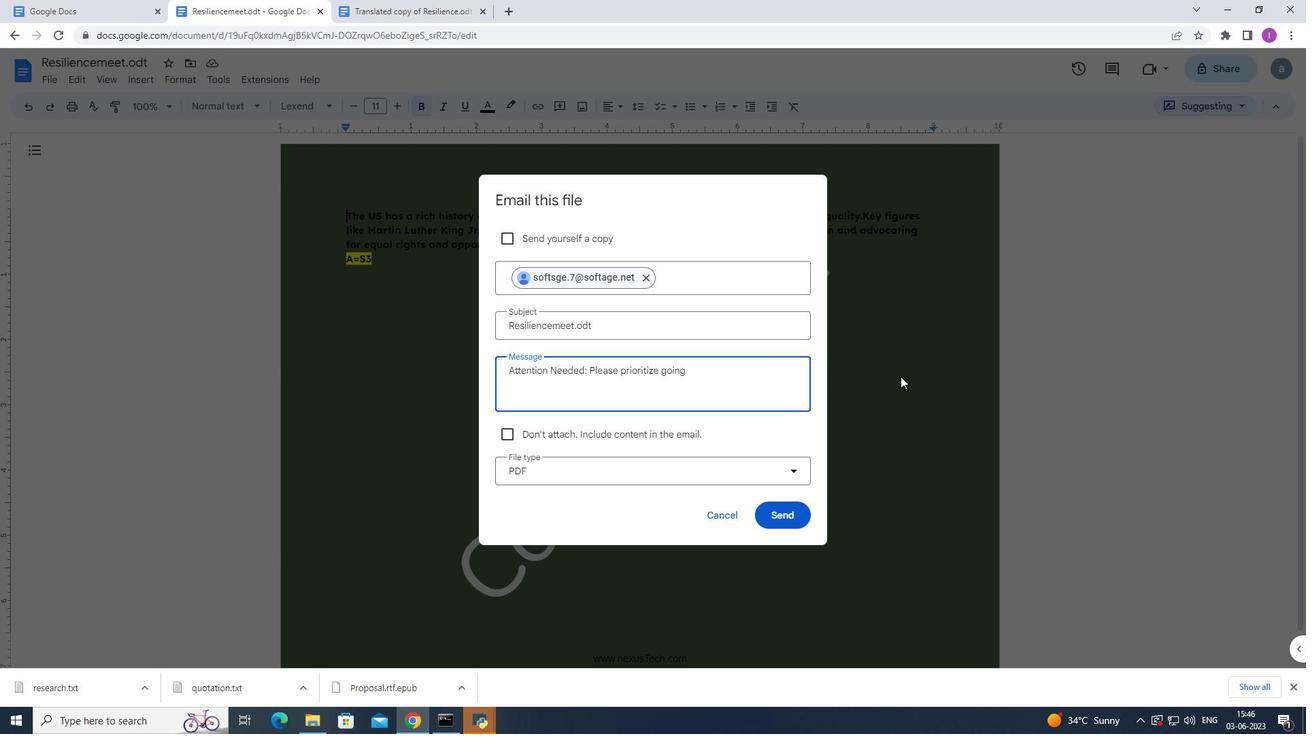 
Action: Mouse moved to (976, 359)
Screenshot: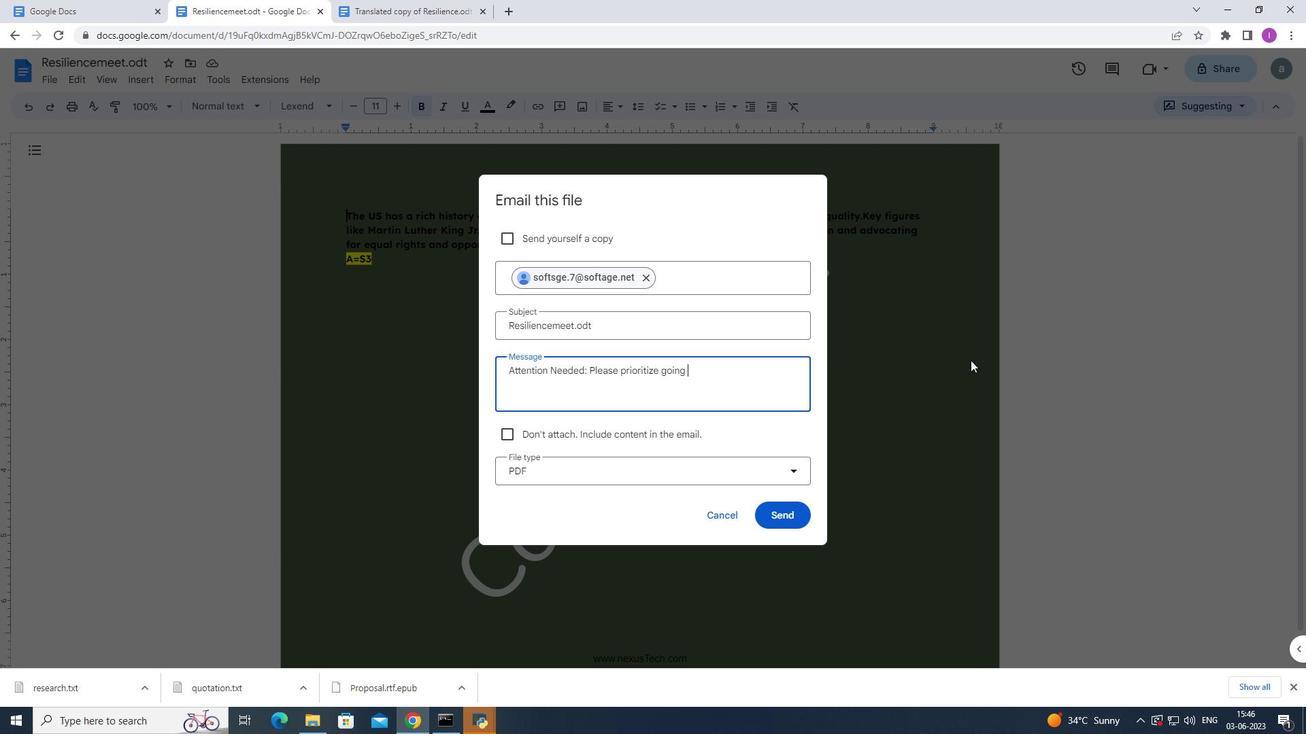
Action: Key pressed through<Key.space>the<Key.space>email<Key.space>
Screenshot: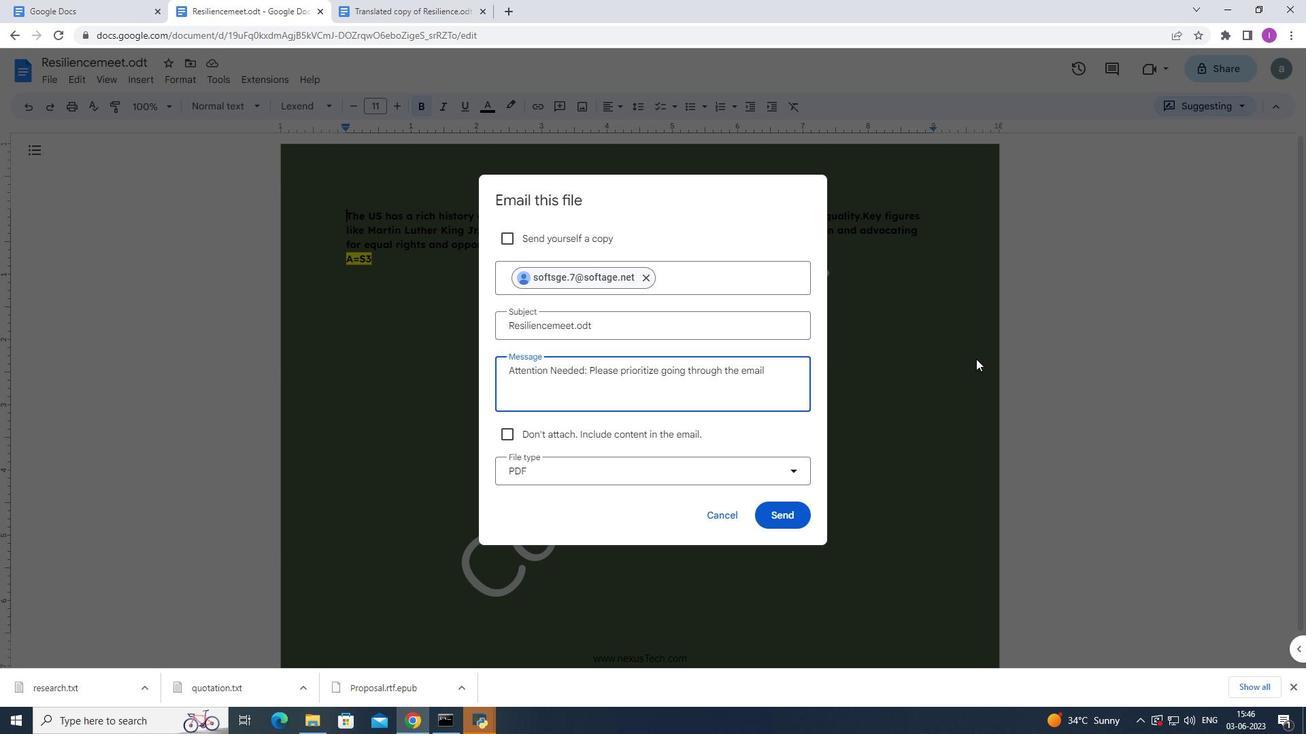 
Action: Mouse moved to (982, 359)
Screenshot: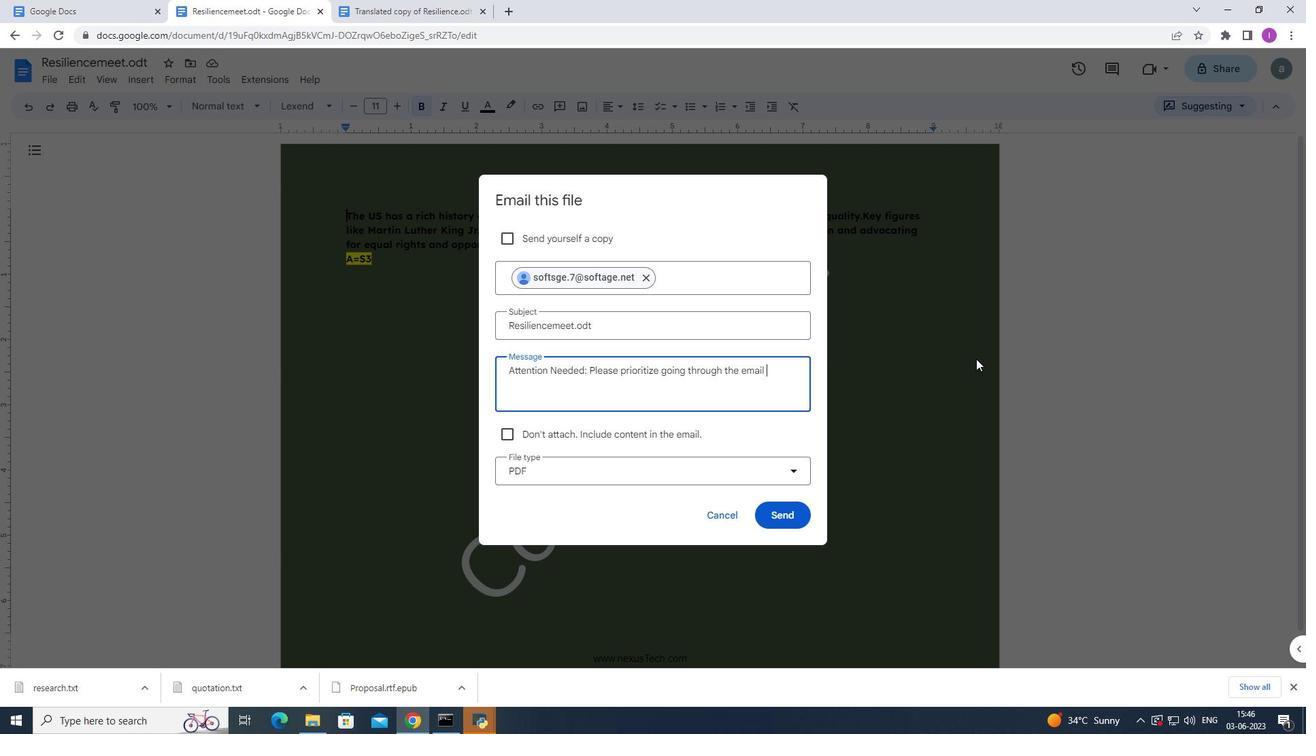 
Action: Key pressed <Key.shift>I've<Key.space>sent.
Screenshot: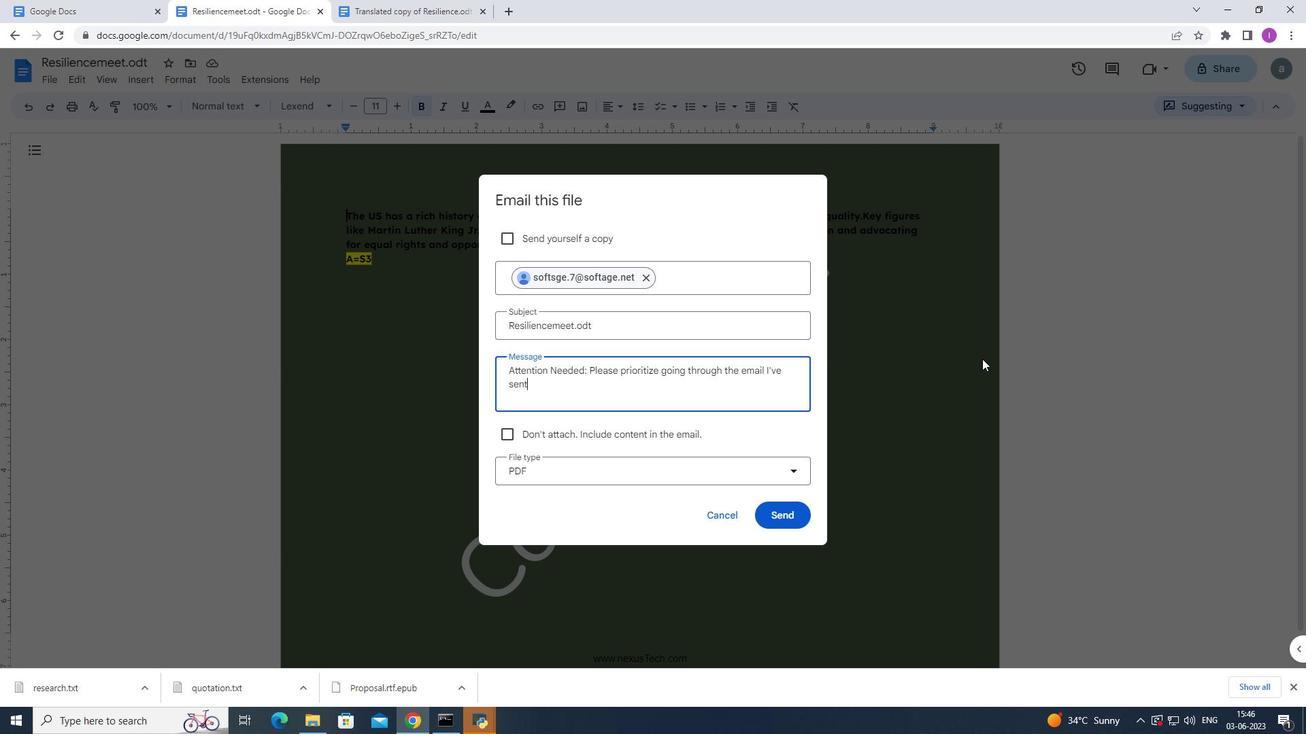 
Action: Mouse moved to (796, 474)
Screenshot: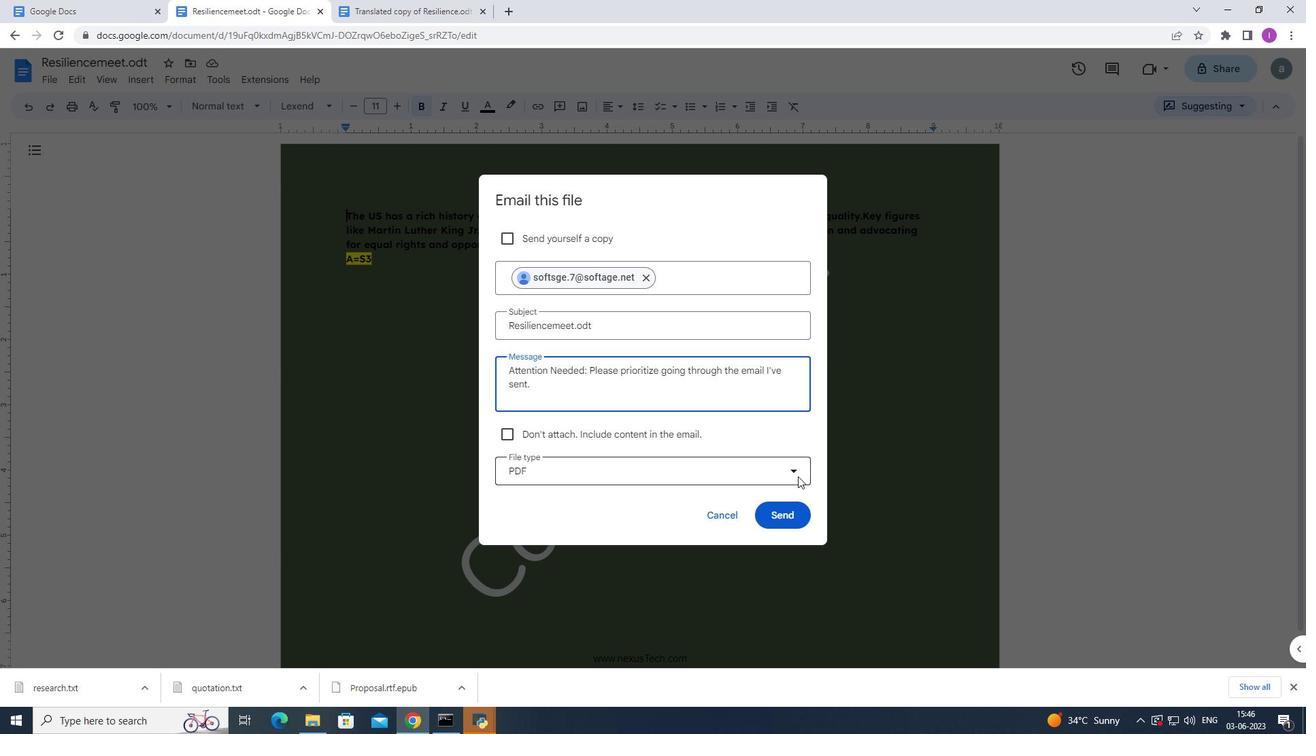 
Action: Mouse pressed left at (796, 474)
Screenshot: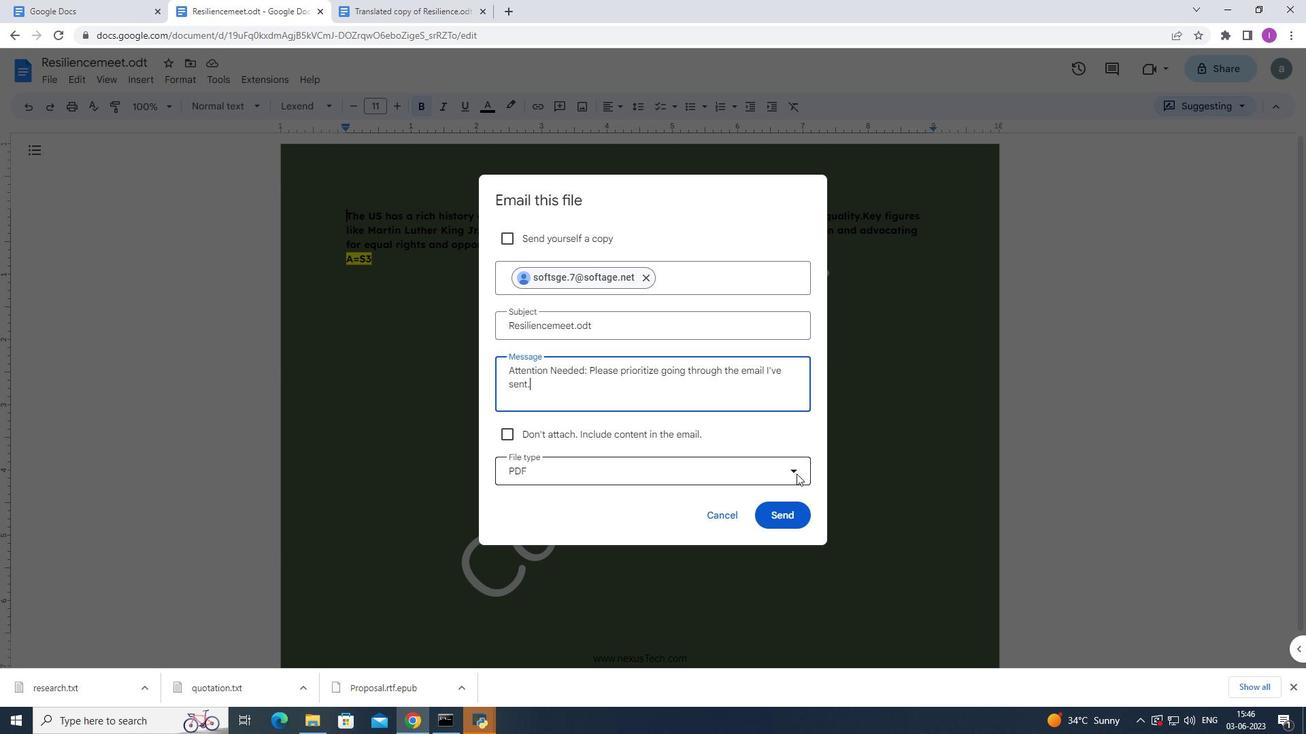 
Action: Mouse moved to (626, 567)
Screenshot: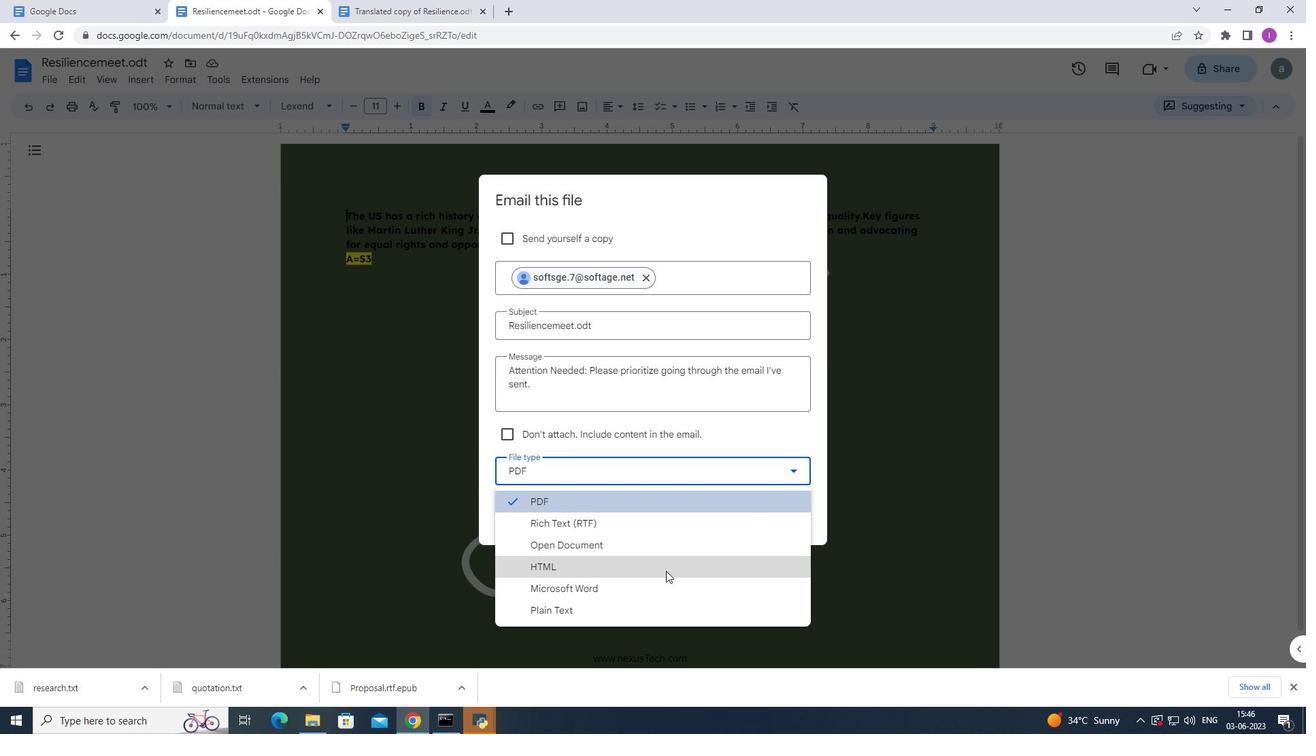 
Action: Mouse pressed left at (626, 567)
Screenshot: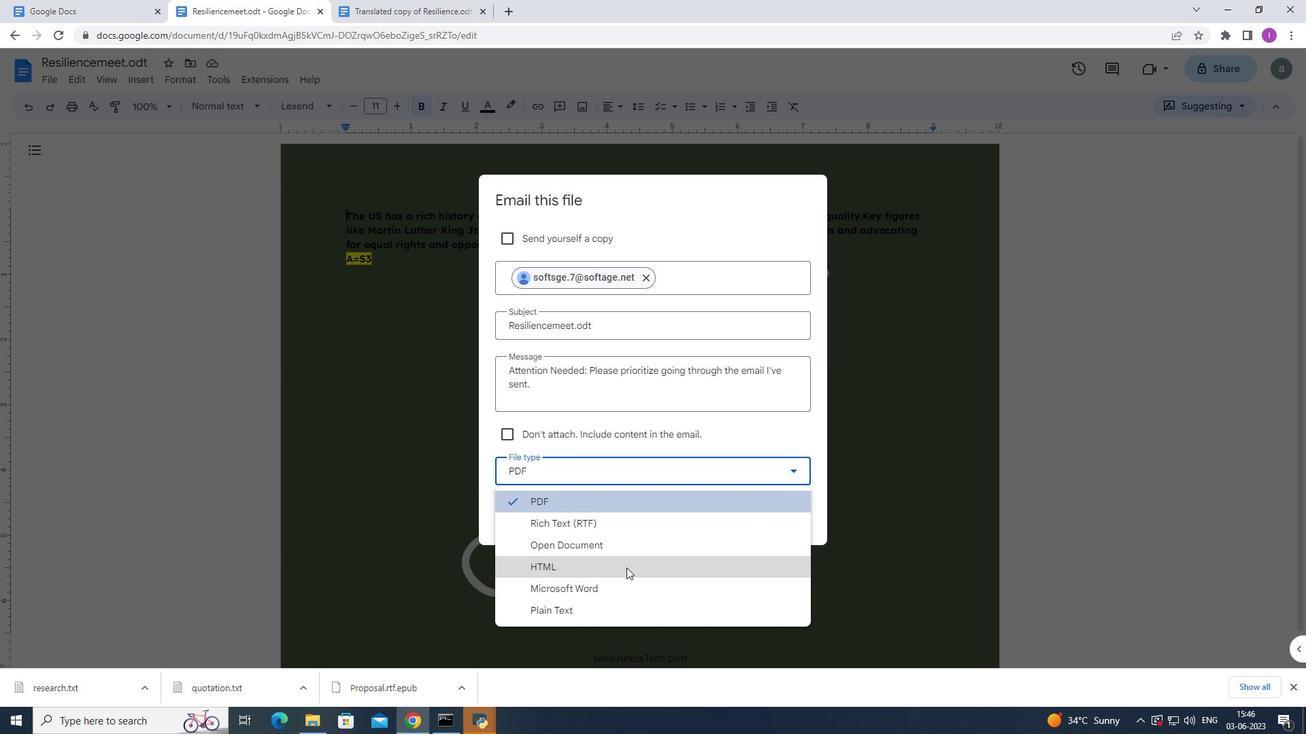 
Action: Mouse moved to (786, 510)
Screenshot: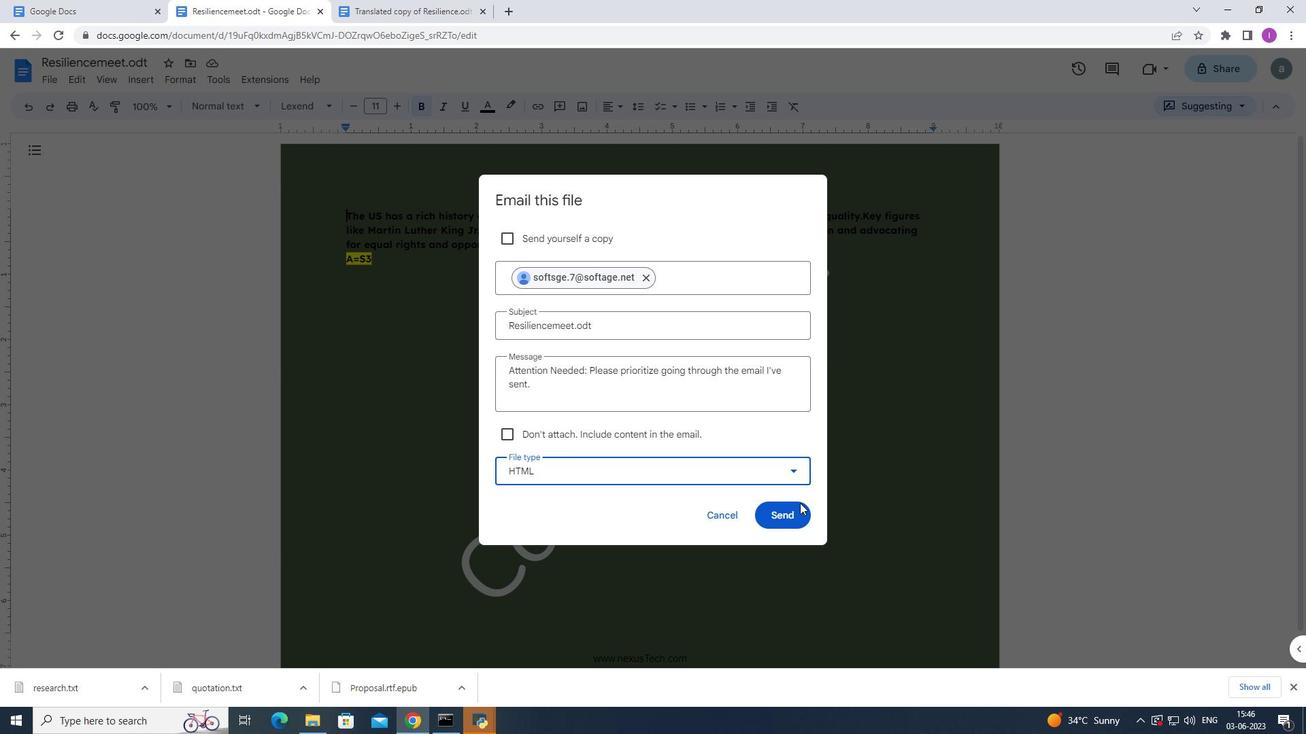 
Action: Mouse pressed left at (786, 510)
Screenshot: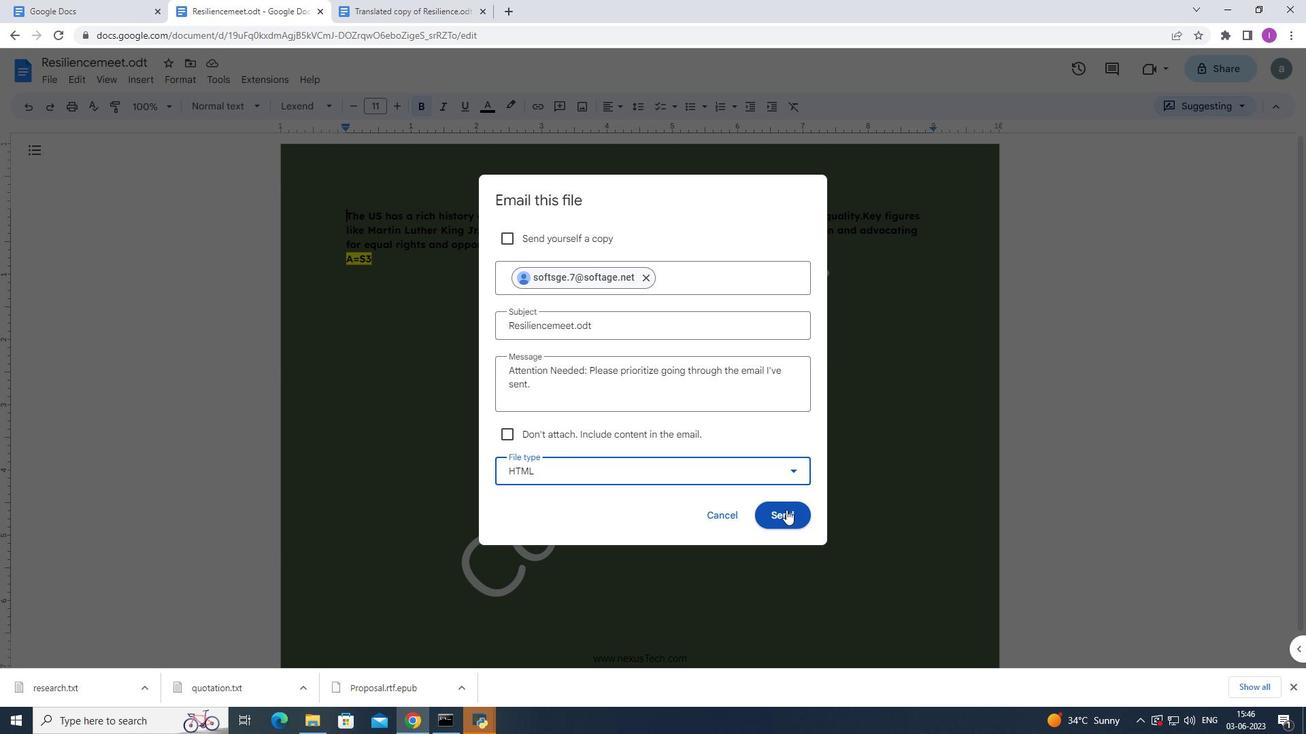 
Action: Mouse moved to (541, 474)
Screenshot: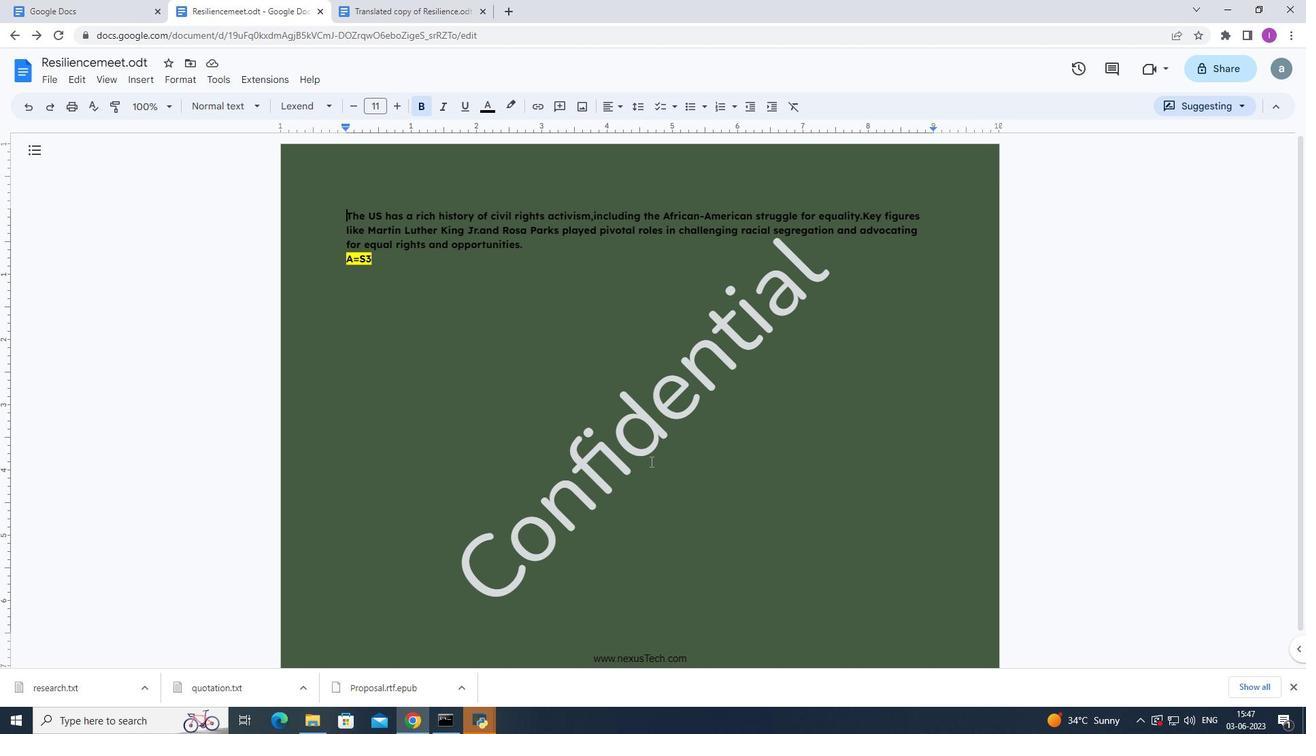 
